 Task: Select transit view around selected location Guadalupe Mountains National Park, Texas, United States and check out the nearest train station
Action: Key pressed guadalupe<Key.space>mountains<Key.space>national<Key.space>oark<Key.left><Key.left><Key.left><Key.backspace>p<Key.enter>
Screenshot: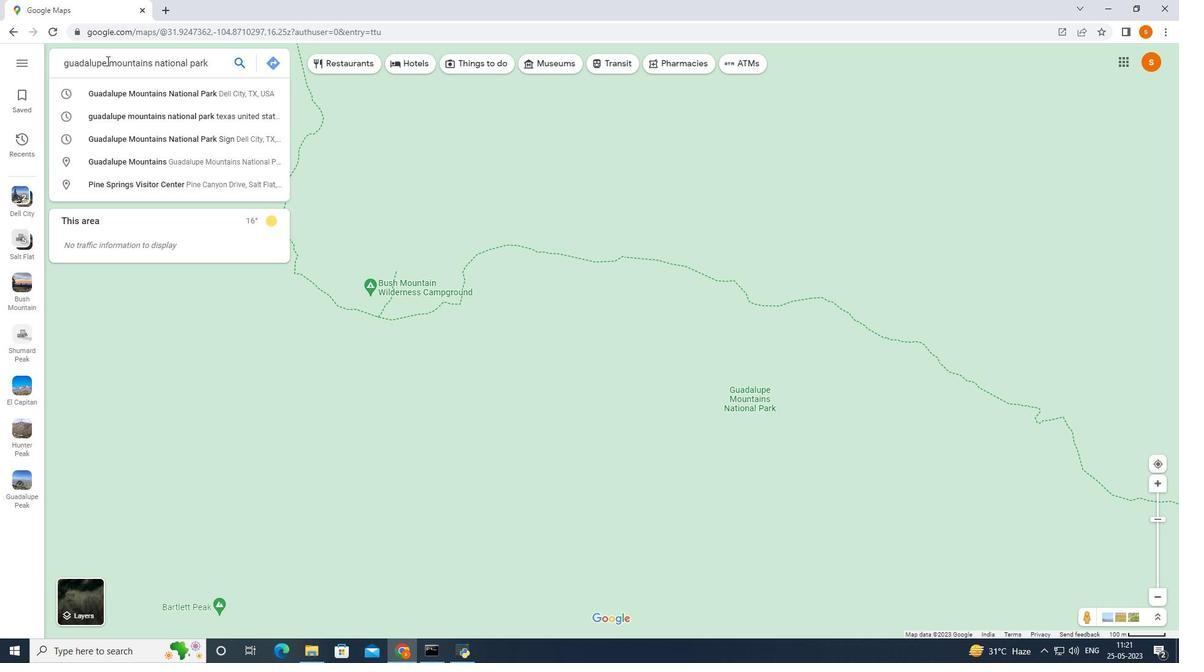 
Action: Mouse moved to (814, 336)
Screenshot: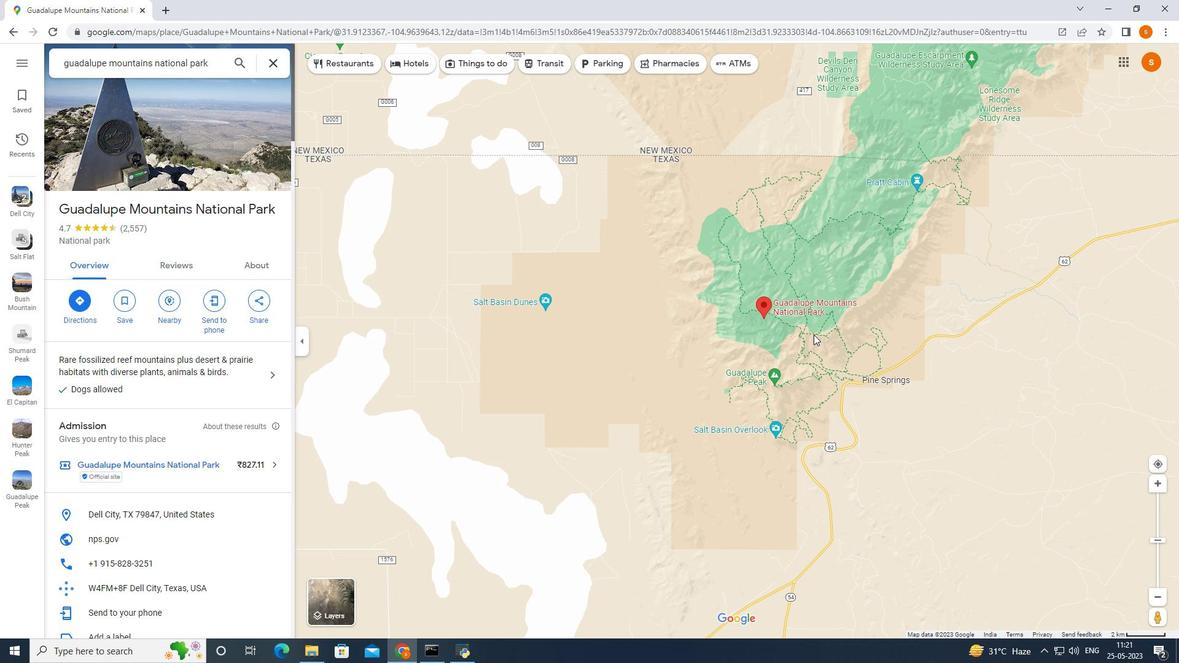 
Action: Mouse scrolled (814, 336) with delta (0, 0)
Screenshot: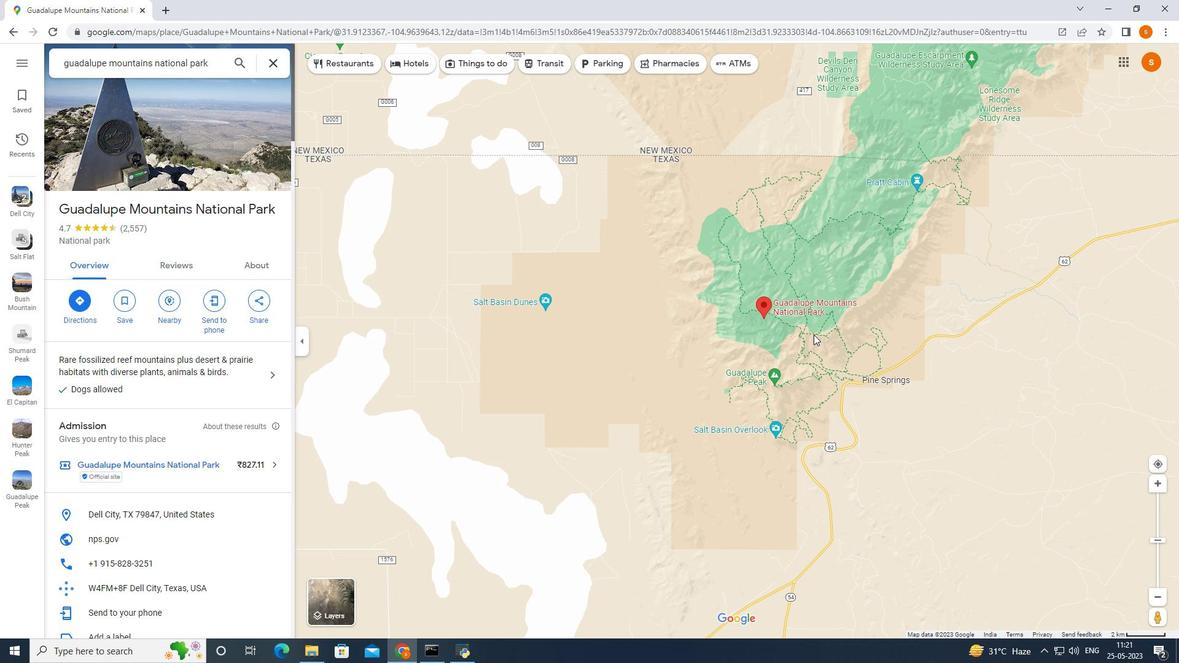 
Action: Mouse scrolled (814, 336) with delta (0, 0)
Screenshot: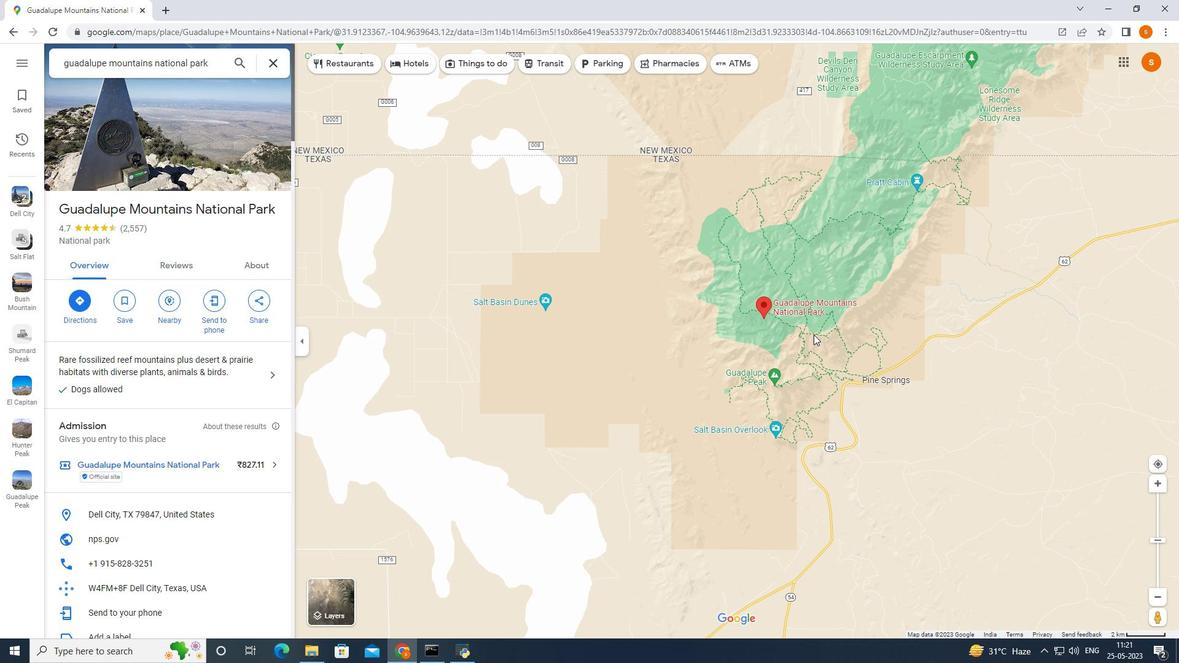 
Action: Mouse scrolled (814, 336) with delta (0, 0)
Screenshot: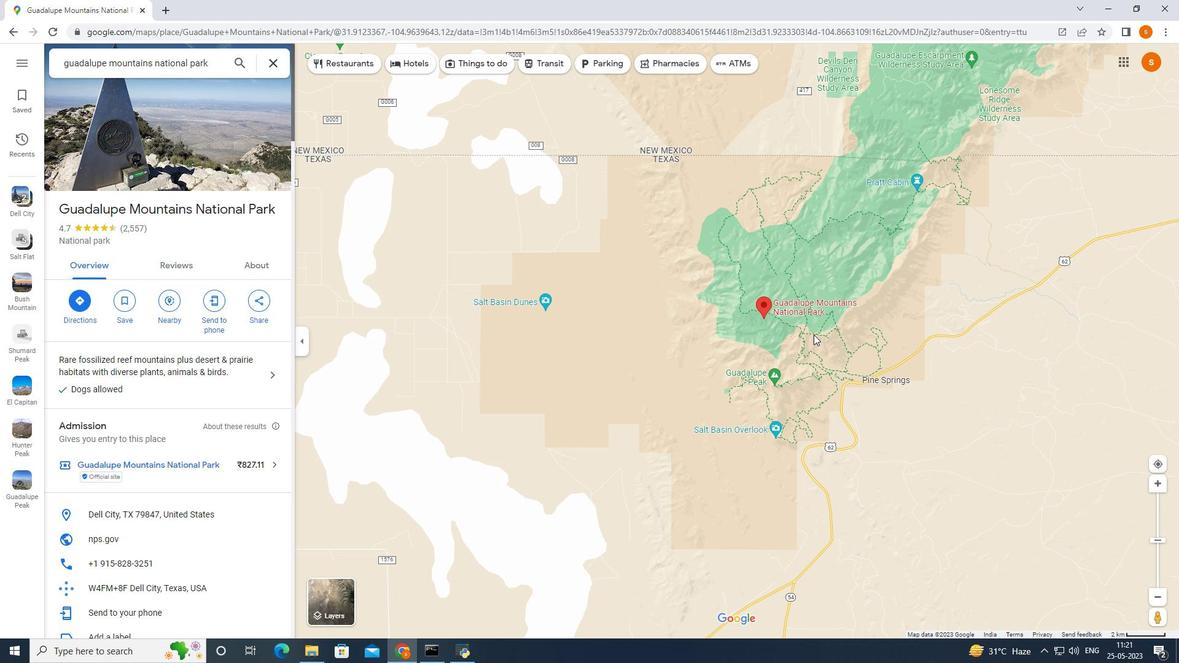 
Action: Mouse moved to (543, 68)
Screenshot: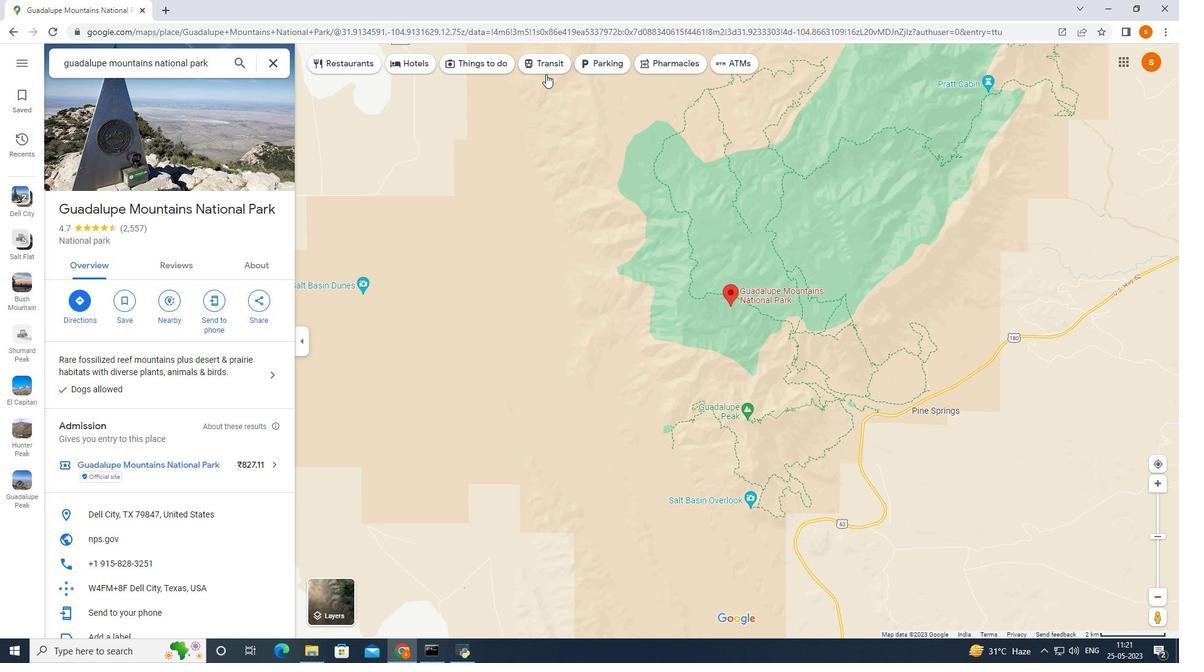 
Action: Mouse pressed left at (543, 68)
Screenshot: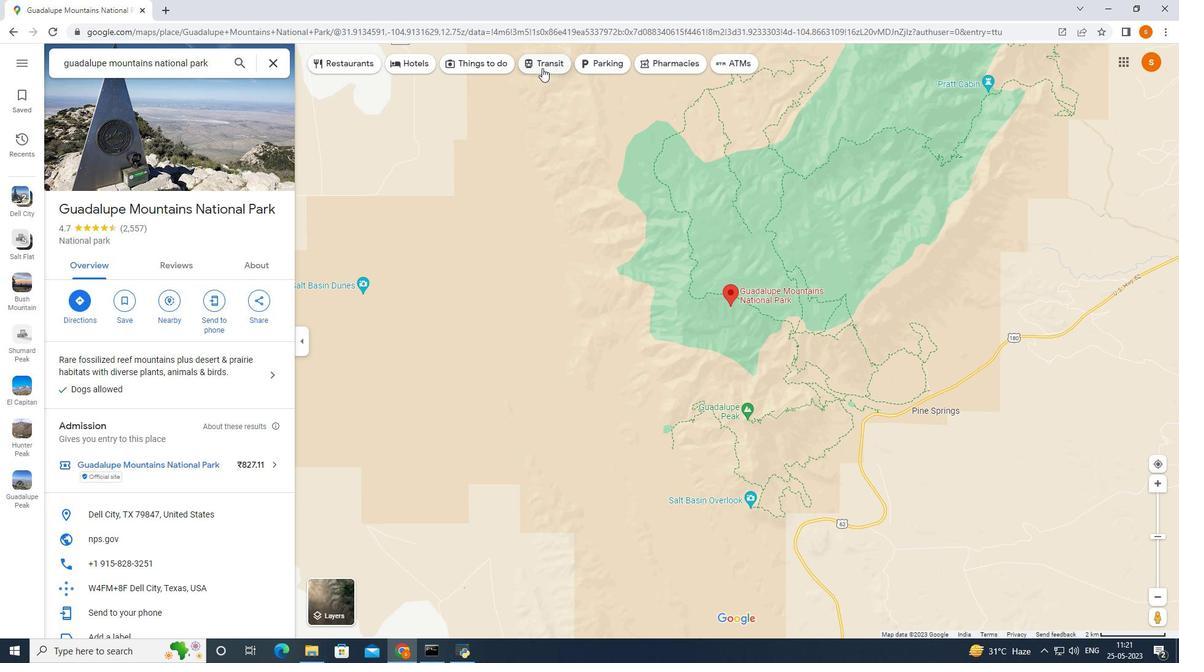 
Action: Mouse moved to (126, 315)
Screenshot: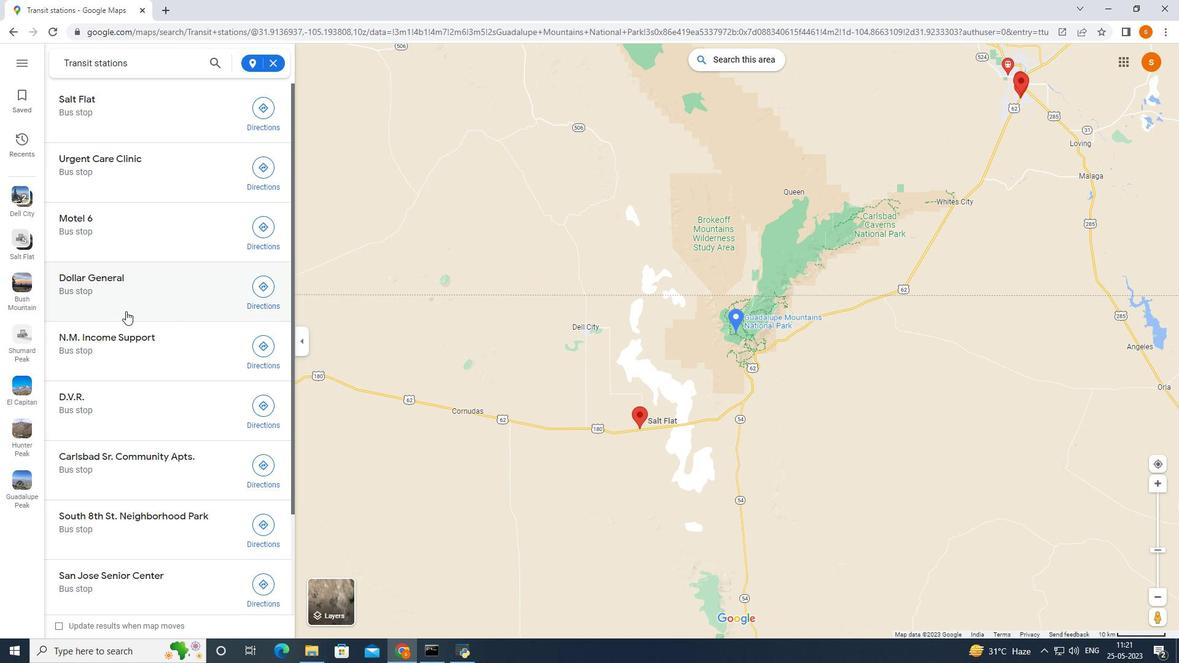 
Action: Mouse scrolled (126, 314) with delta (0, 0)
Screenshot: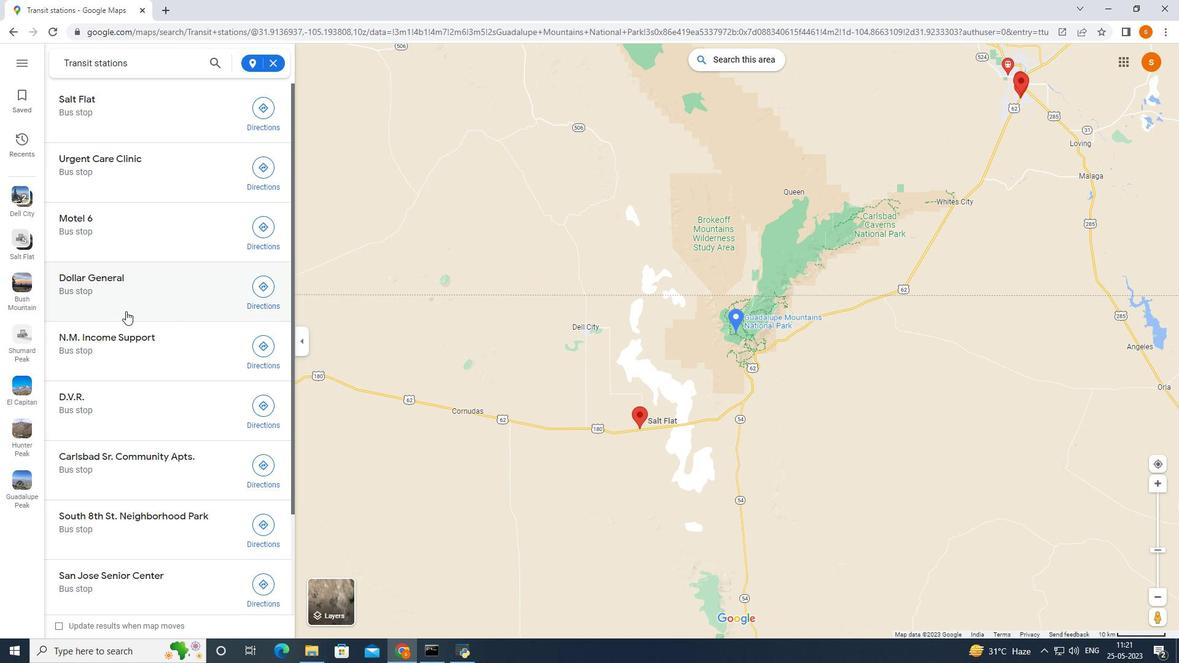 
Action: Mouse moved to (126, 335)
Screenshot: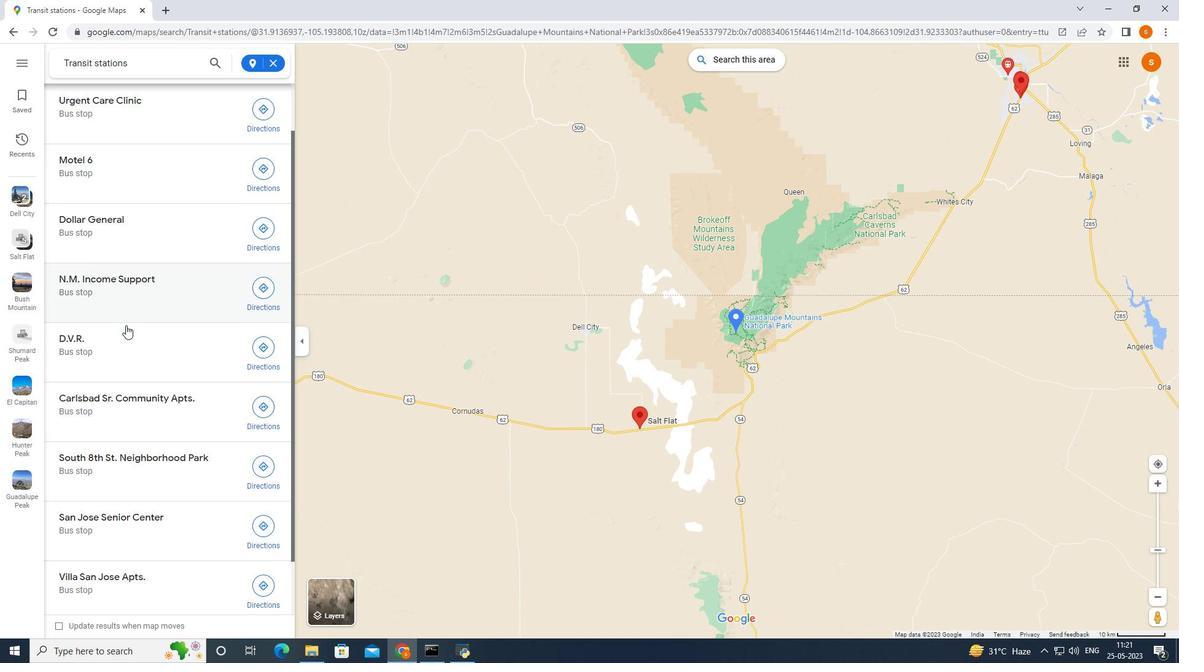 
Action: Mouse scrolled (126, 327) with delta (0, 0)
Screenshot: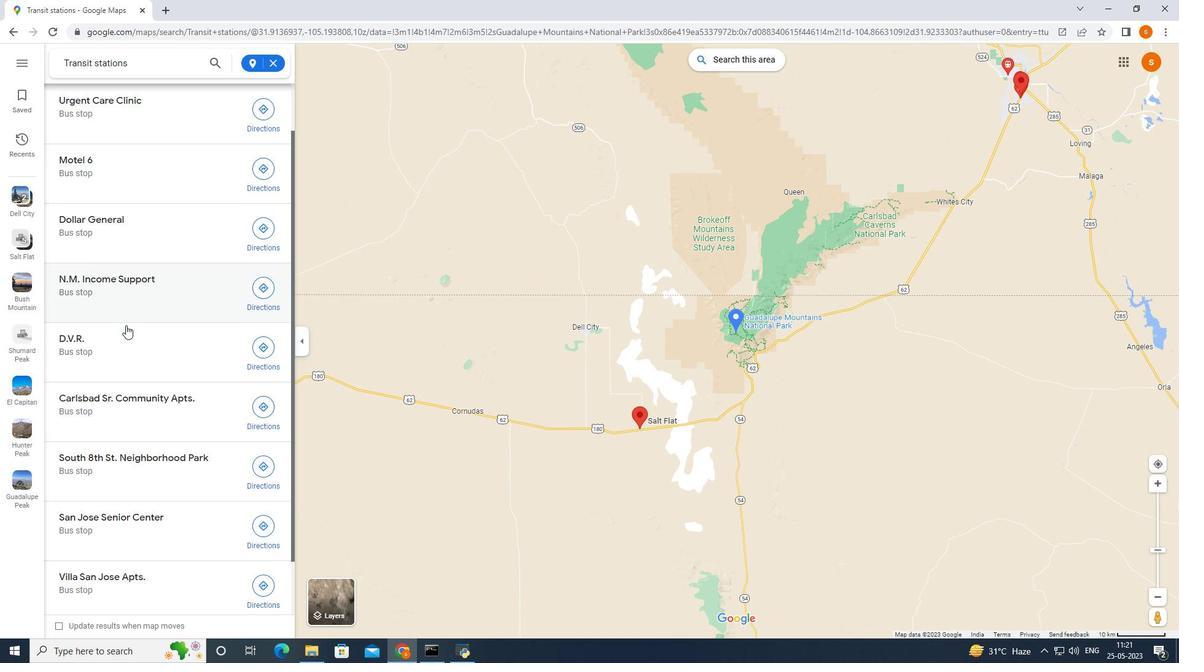 
Action: Mouse moved to (134, 377)
Screenshot: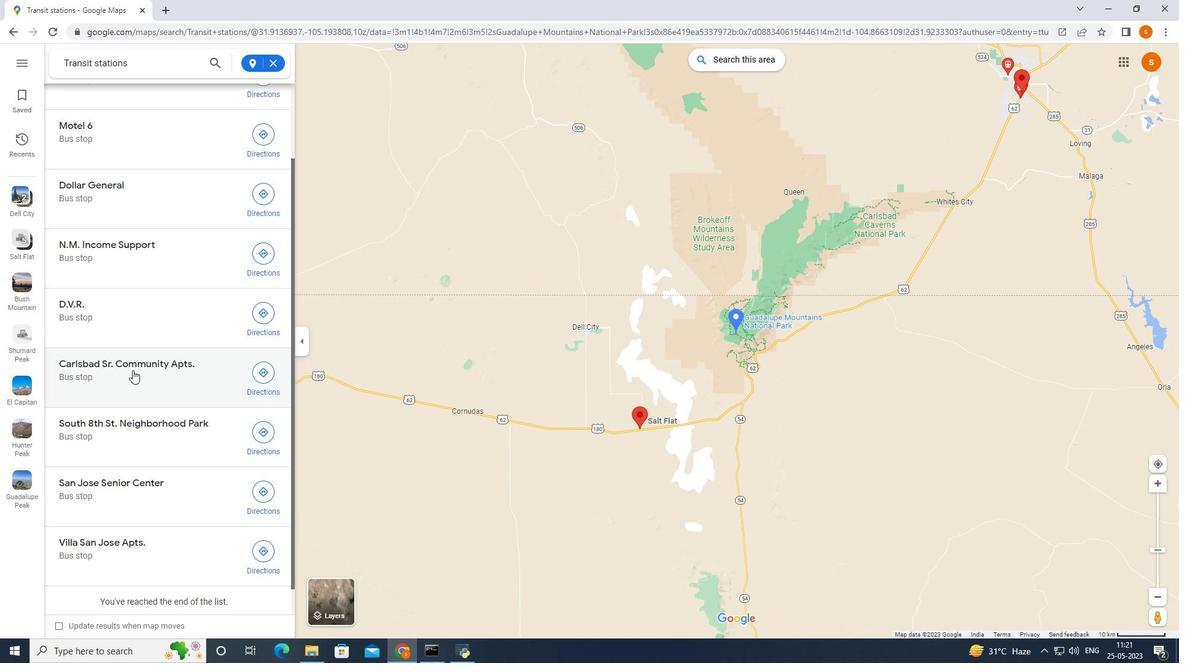 
Action: Mouse scrolled (134, 376) with delta (0, 0)
Screenshot: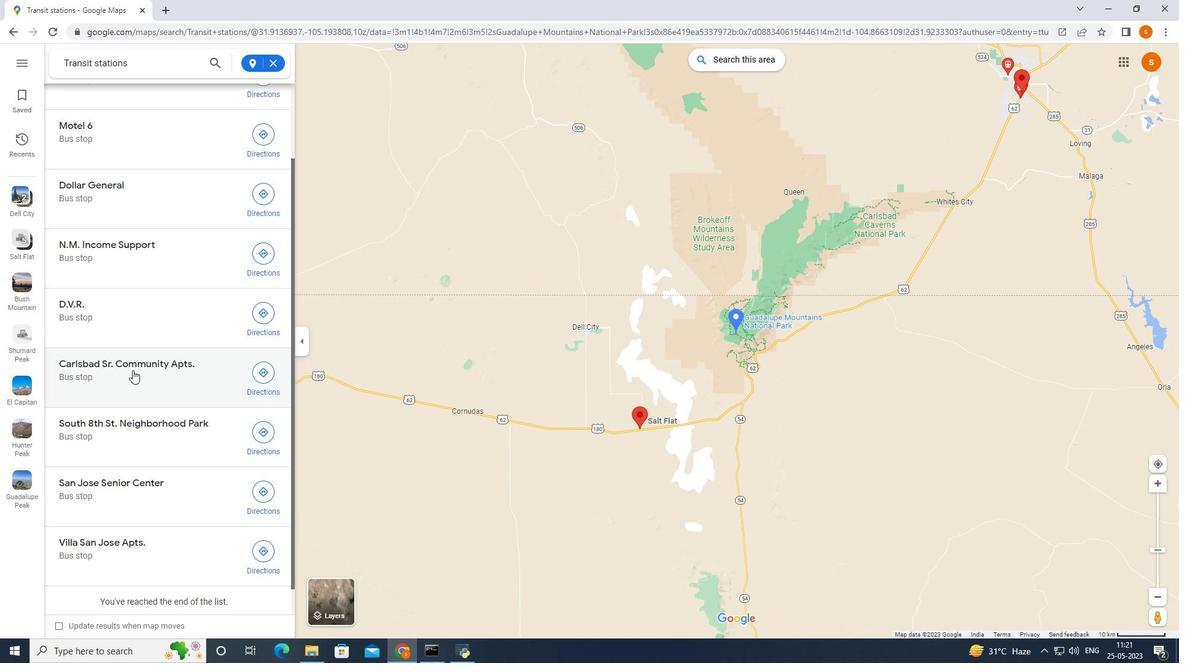 
Action: Mouse moved to (134, 384)
Screenshot: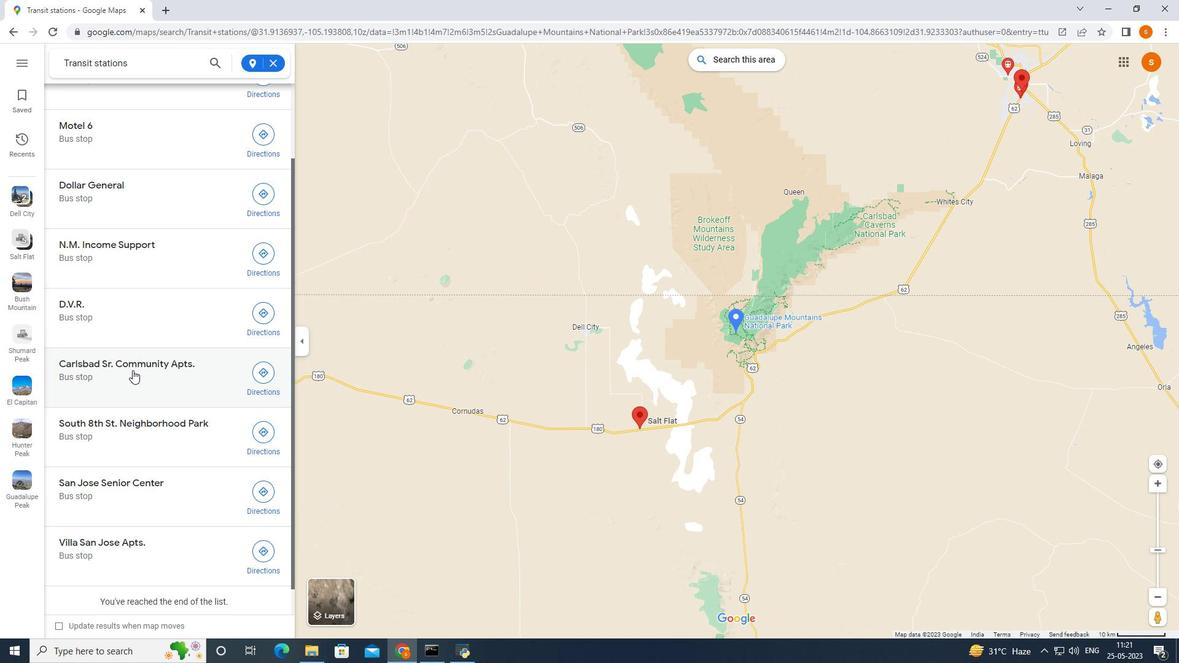 
Action: Mouse scrolled (134, 384) with delta (0, 0)
Screenshot: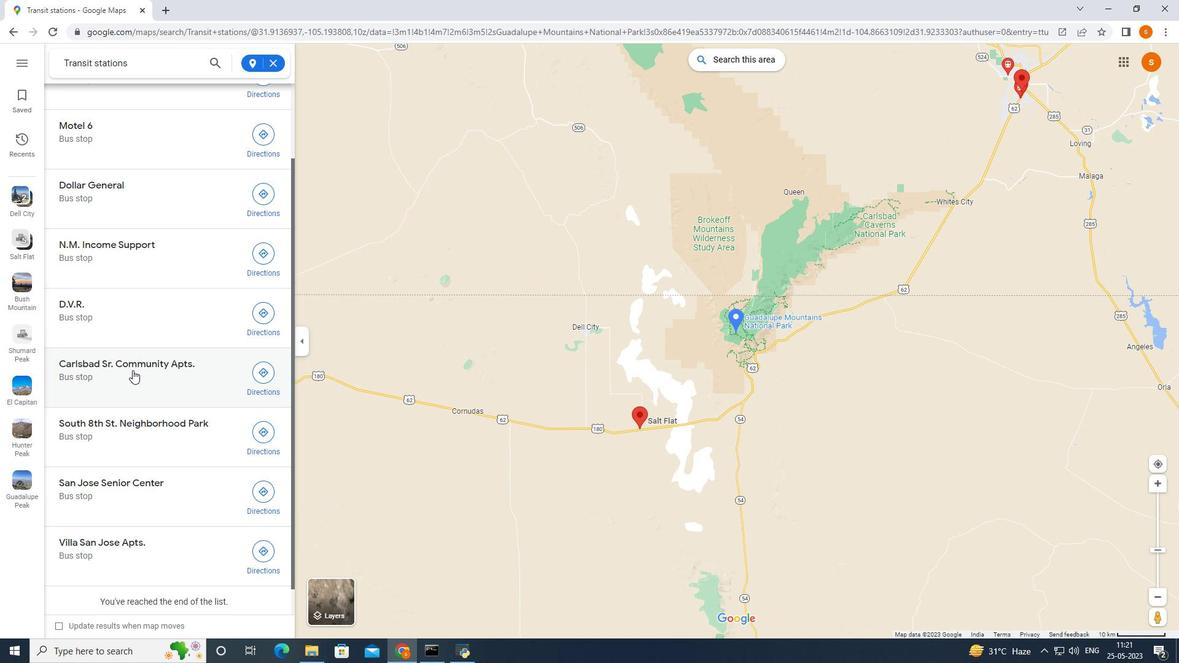 
Action: Mouse moved to (133, 414)
Screenshot: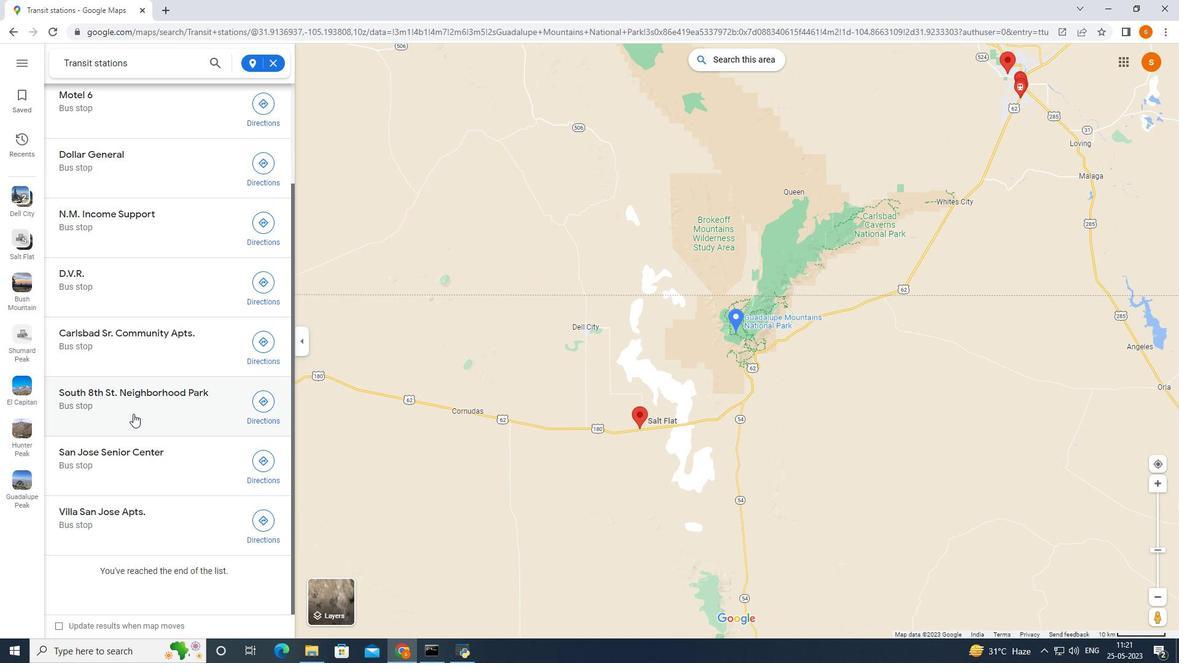 
Action: Mouse scrolled (133, 415) with delta (0, 0)
Screenshot: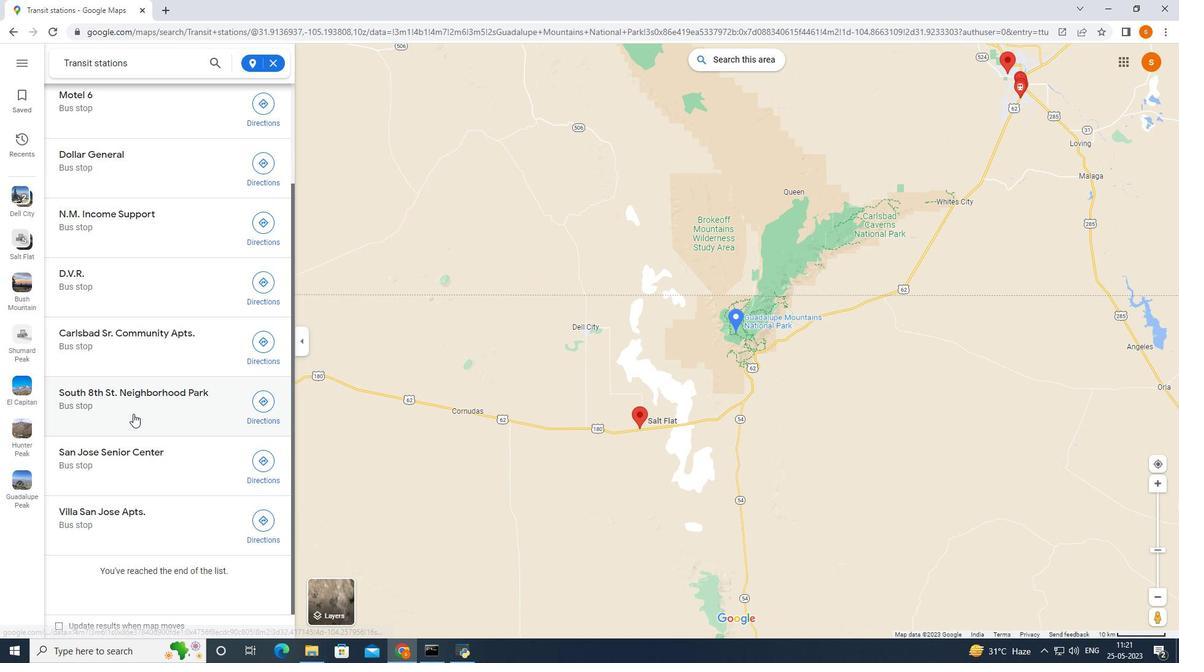 
Action: Mouse moved to (136, 411)
Screenshot: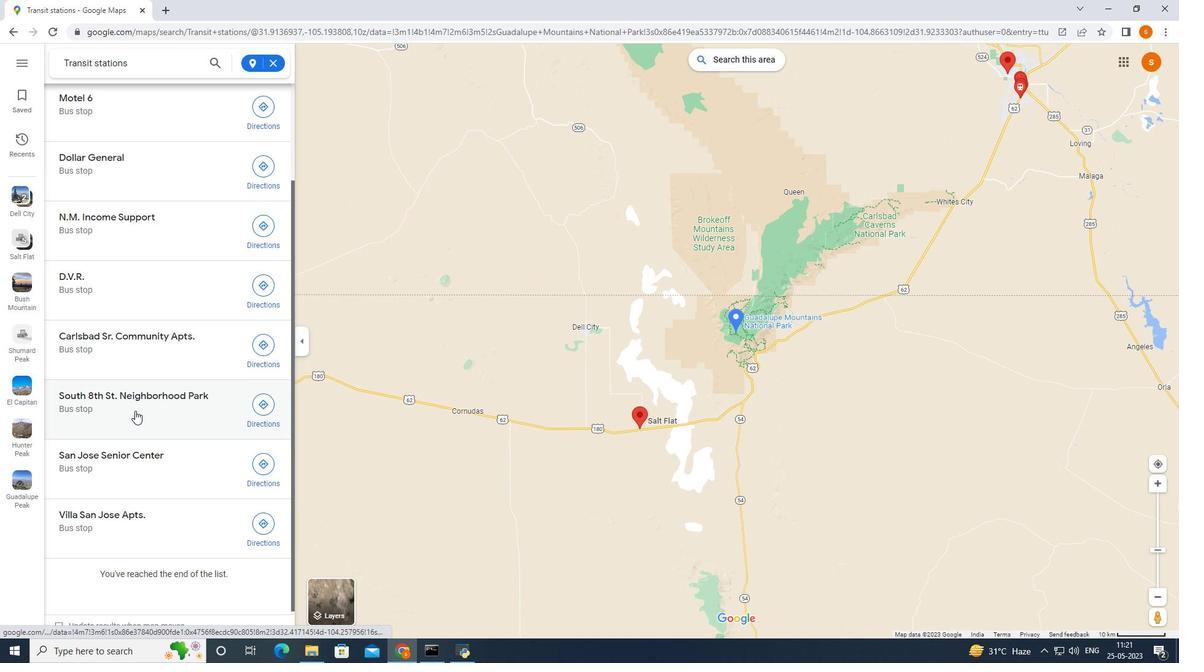 
Action: Mouse scrolled (136, 412) with delta (0, 0)
Screenshot: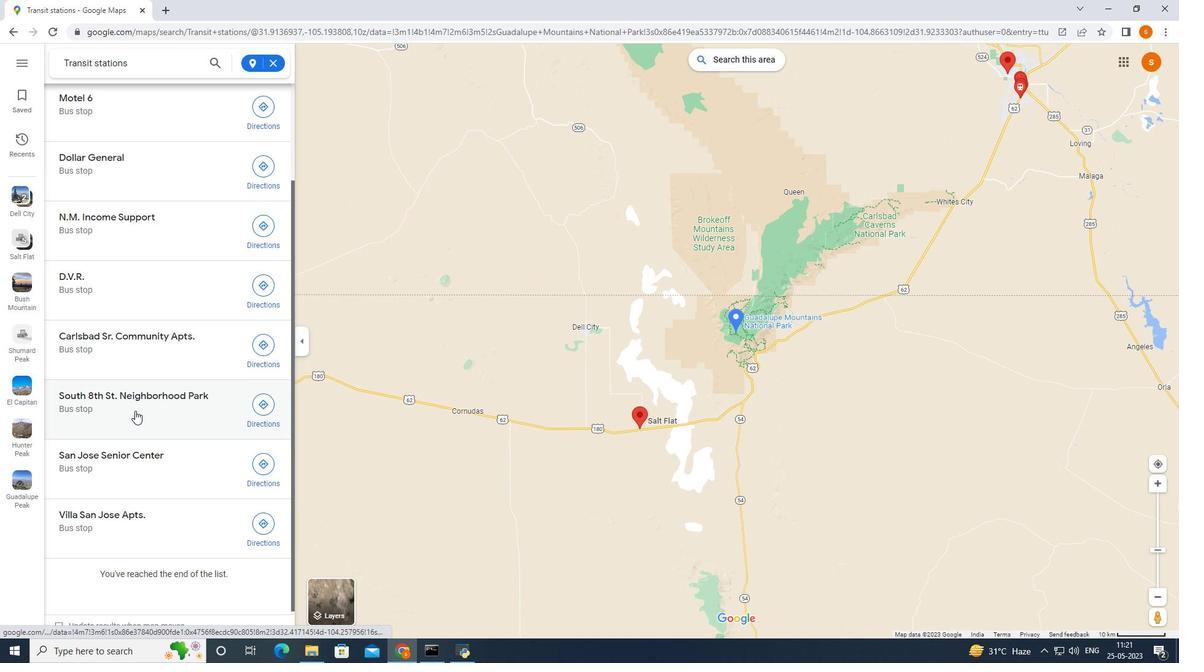 
Action: Mouse moved to (136, 411)
Screenshot: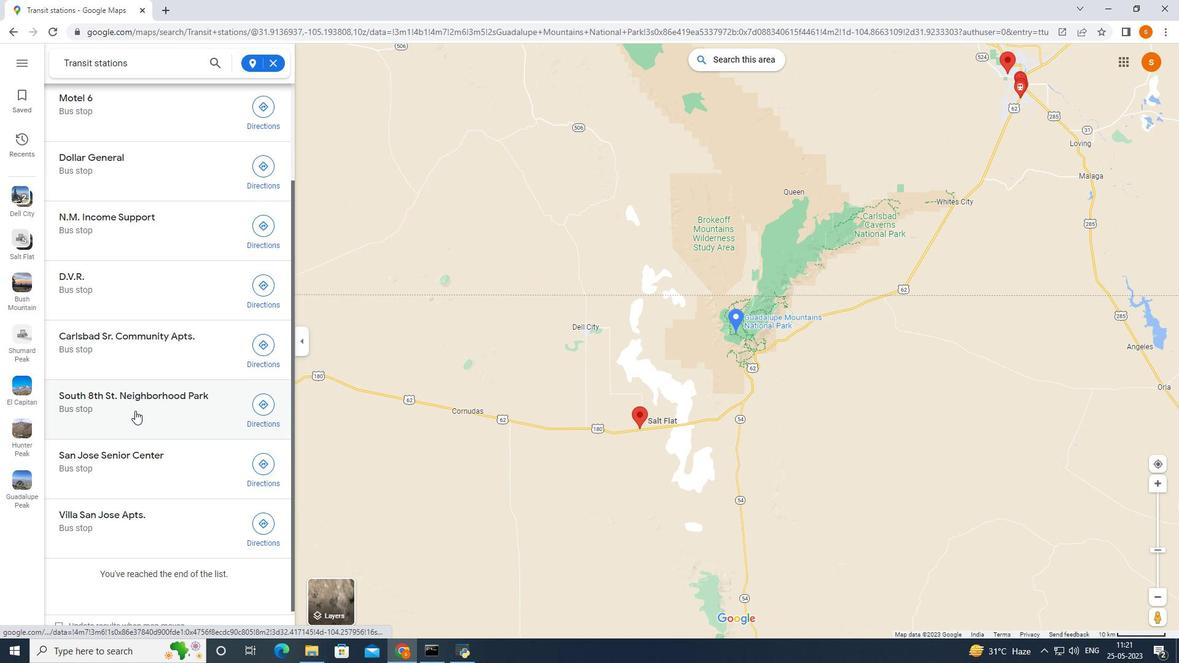 
Action: Mouse scrolled (136, 411) with delta (0, 0)
Screenshot: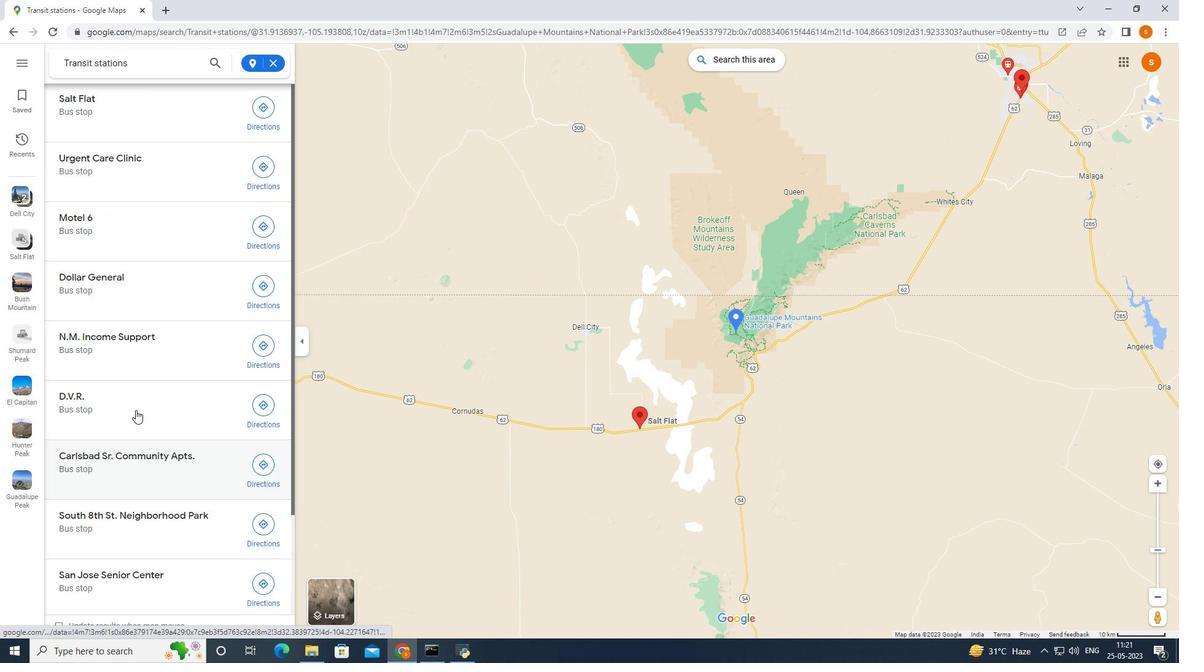 
Action: Mouse moved to (650, 429)
Screenshot: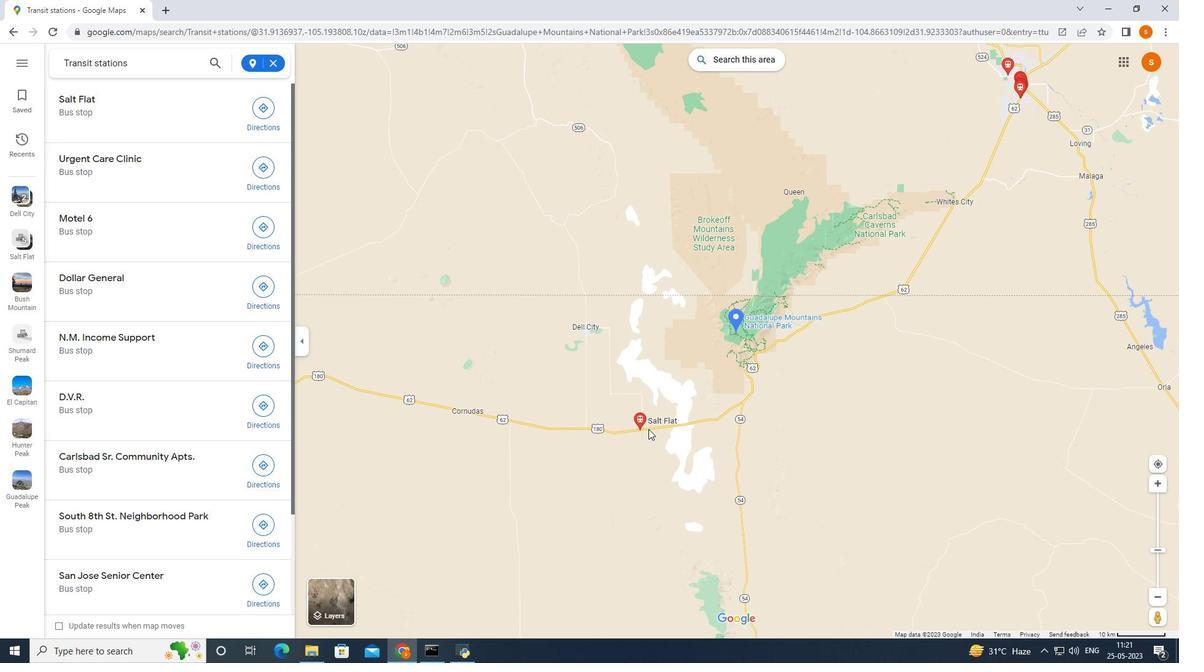 
Action: Mouse scrolled (650, 430) with delta (0, 0)
Screenshot: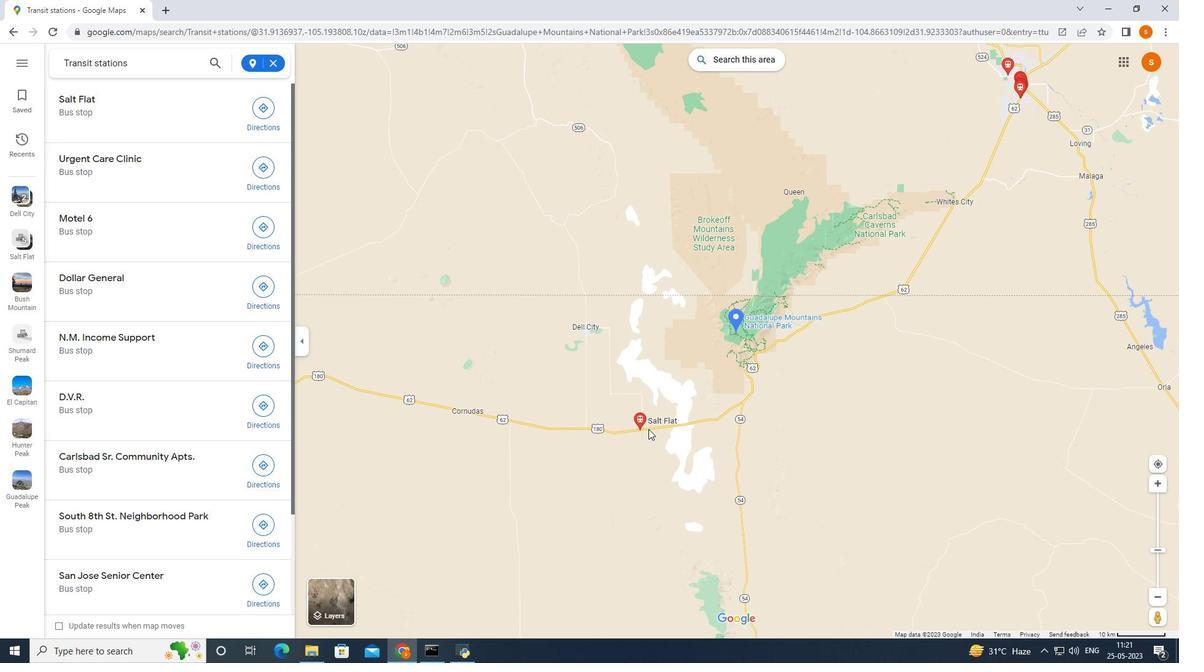 
Action: Mouse moved to (650, 428)
Screenshot: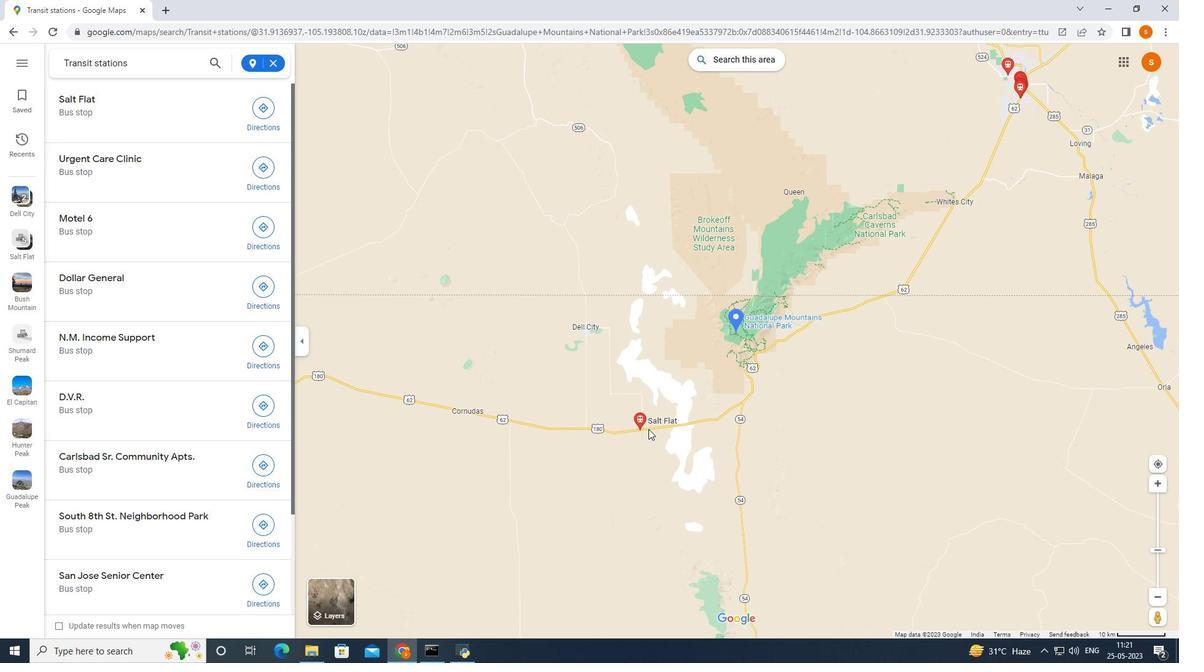 
Action: Mouse scrolled (650, 429) with delta (0, 0)
Screenshot: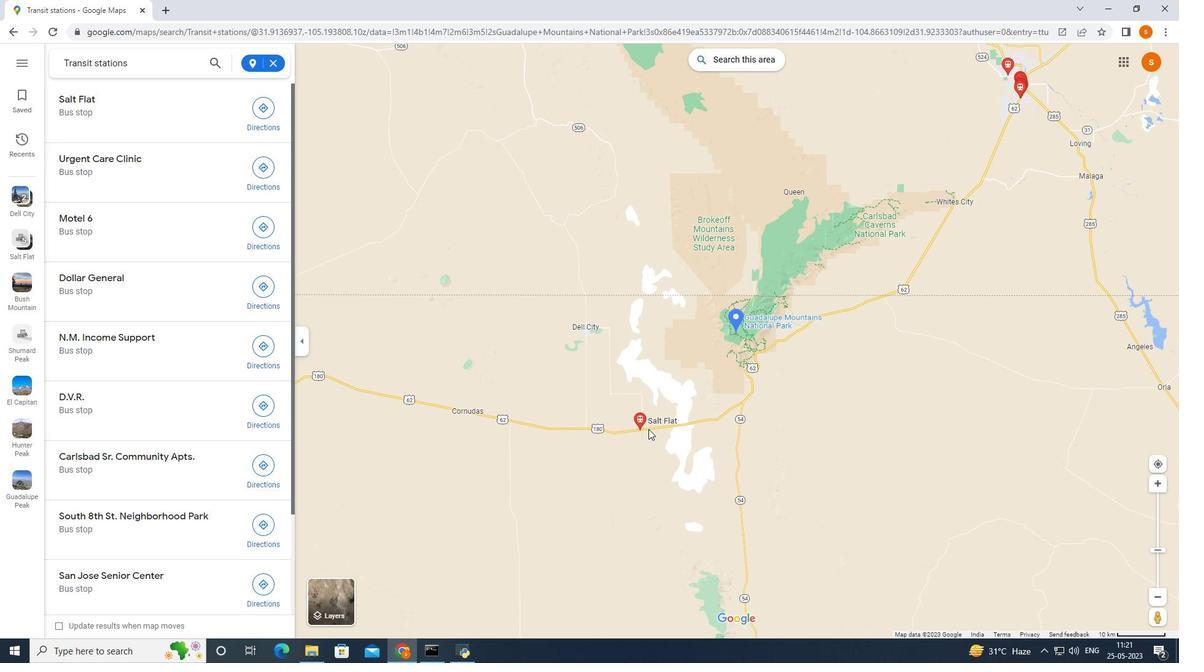 
Action: Mouse scrolled (650, 429) with delta (0, 0)
Screenshot: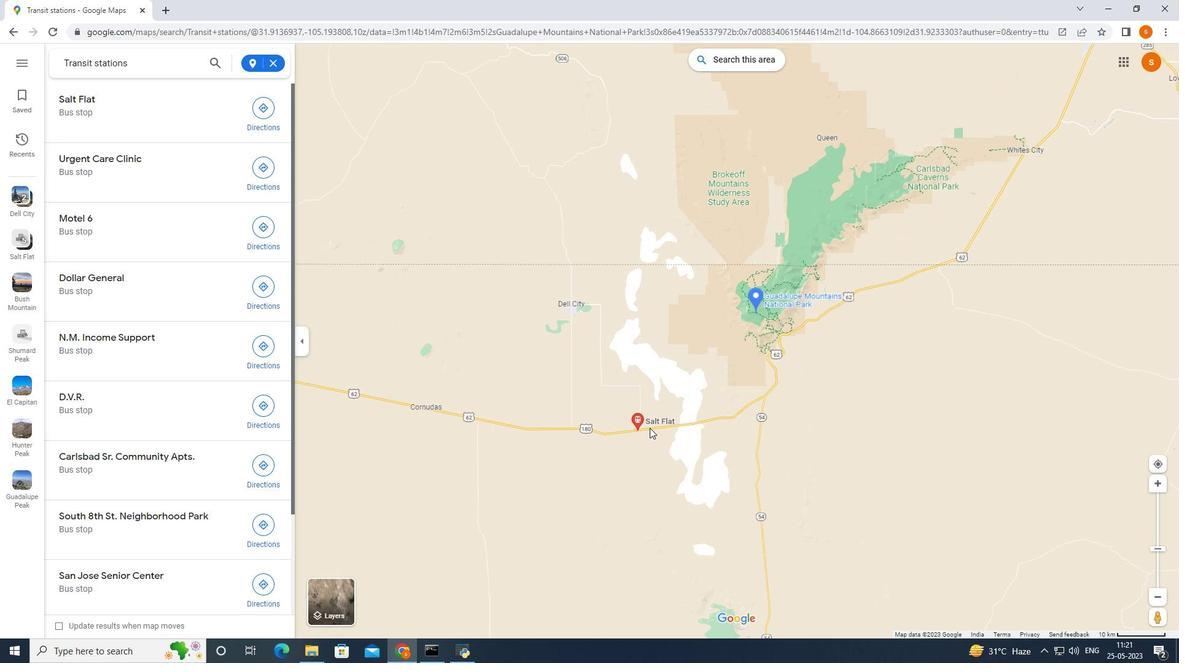 
Action: Mouse scrolled (650, 429) with delta (0, 0)
Screenshot: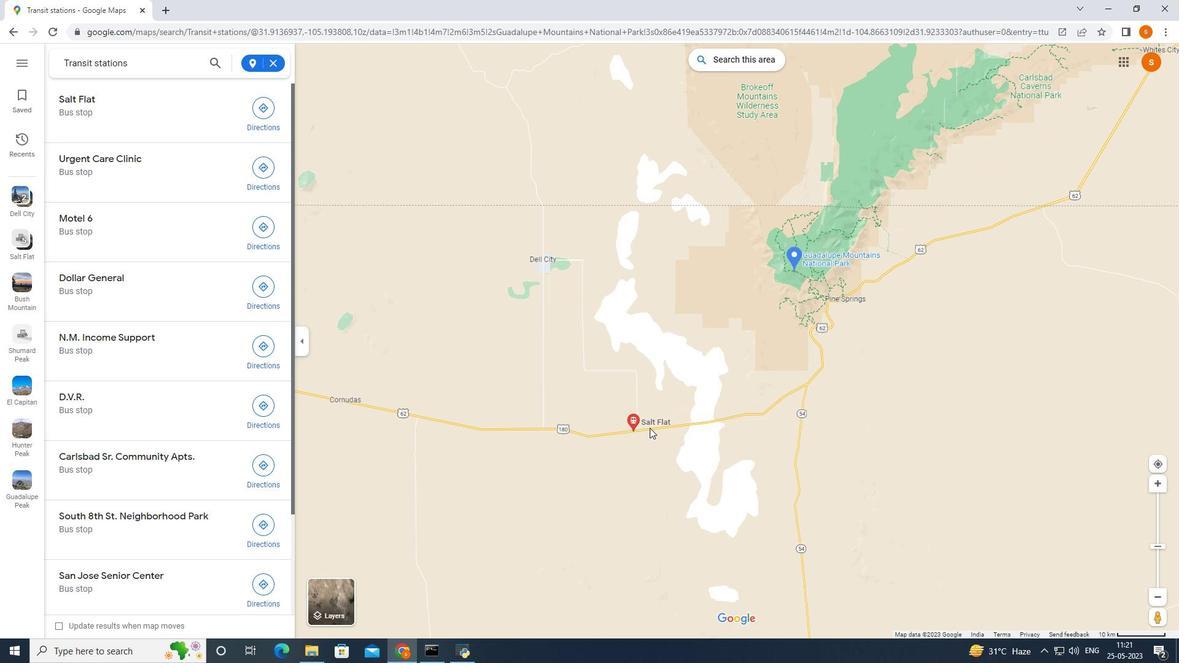 
Action: Mouse moved to (650, 428)
Screenshot: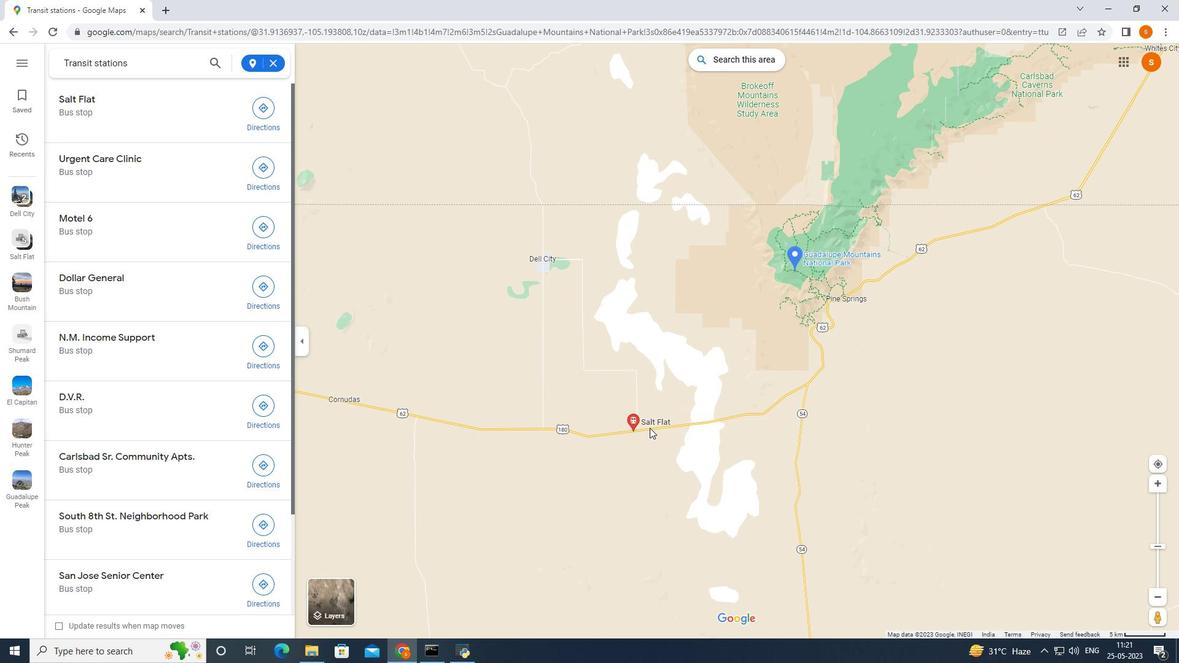 
Action: Mouse scrolled (650, 428) with delta (0, 0)
Screenshot: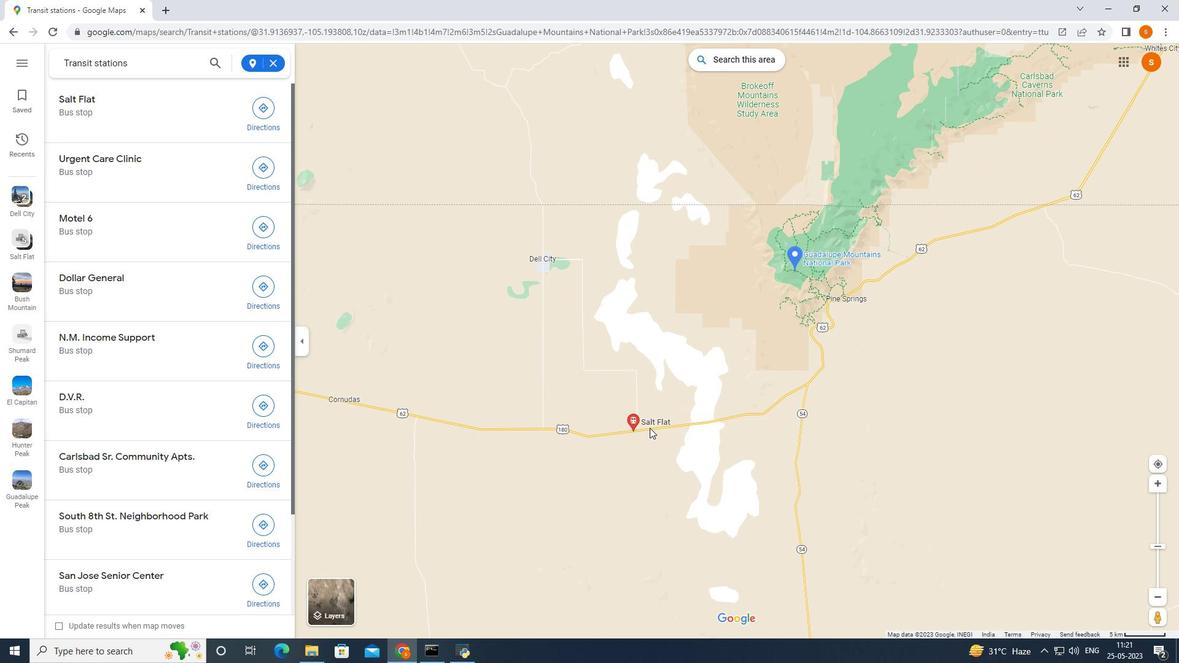 
Action: Mouse moved to (821, 289)
Screenshot: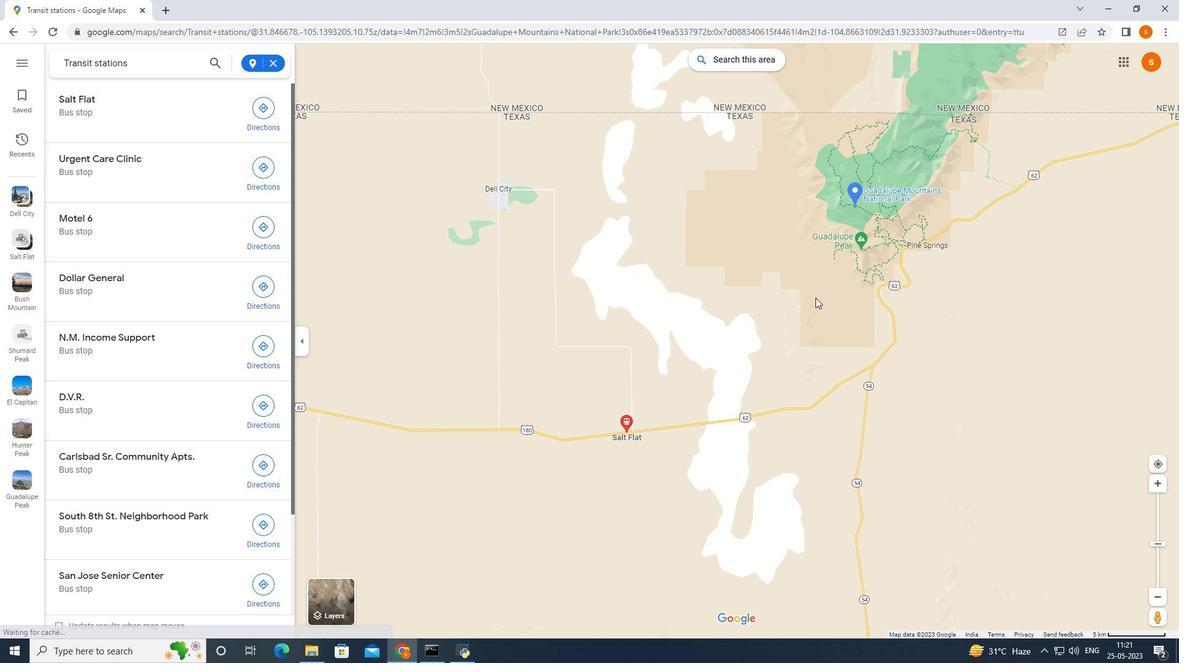 
Action: Mouse pressed left at (821, 289)
Screenshot: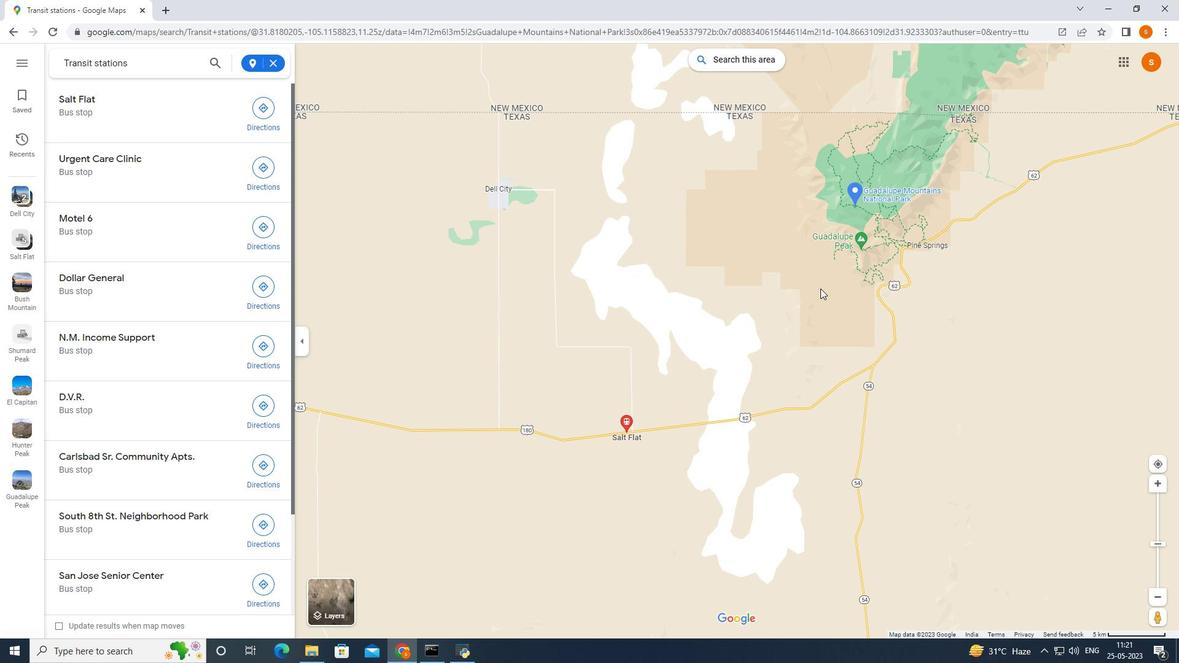 
Action: Mouse moved to (757, 303)
Screenshot: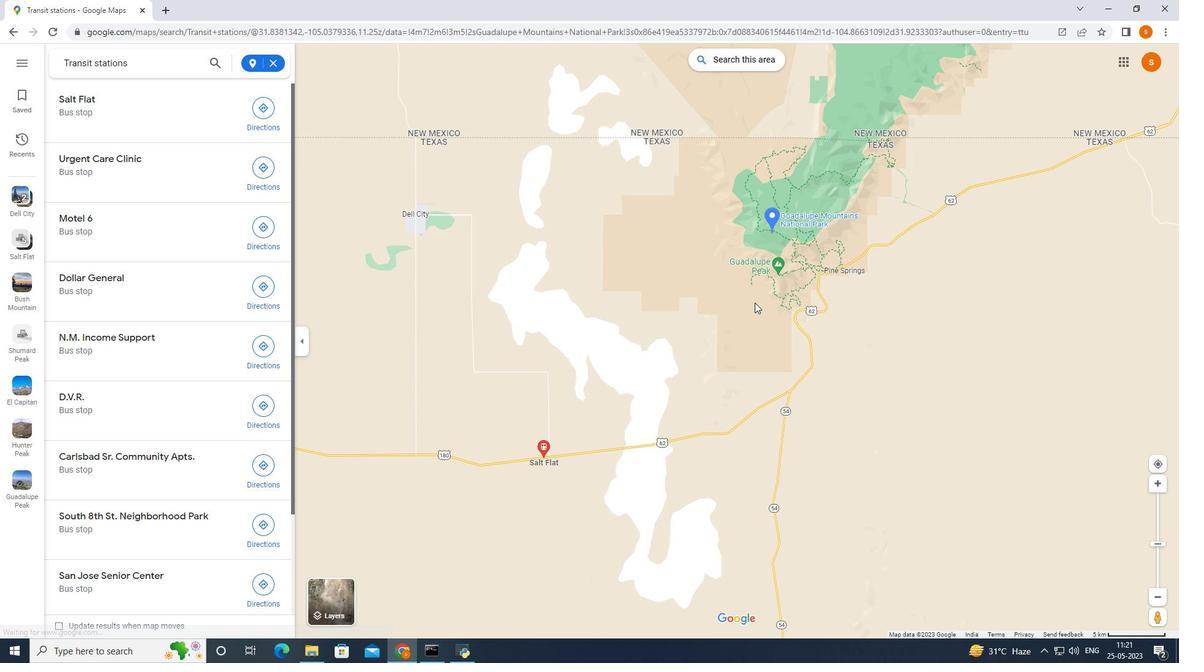 
Action: Mouse scrolled (757, 304) with delta (0, 0)
Screenshot: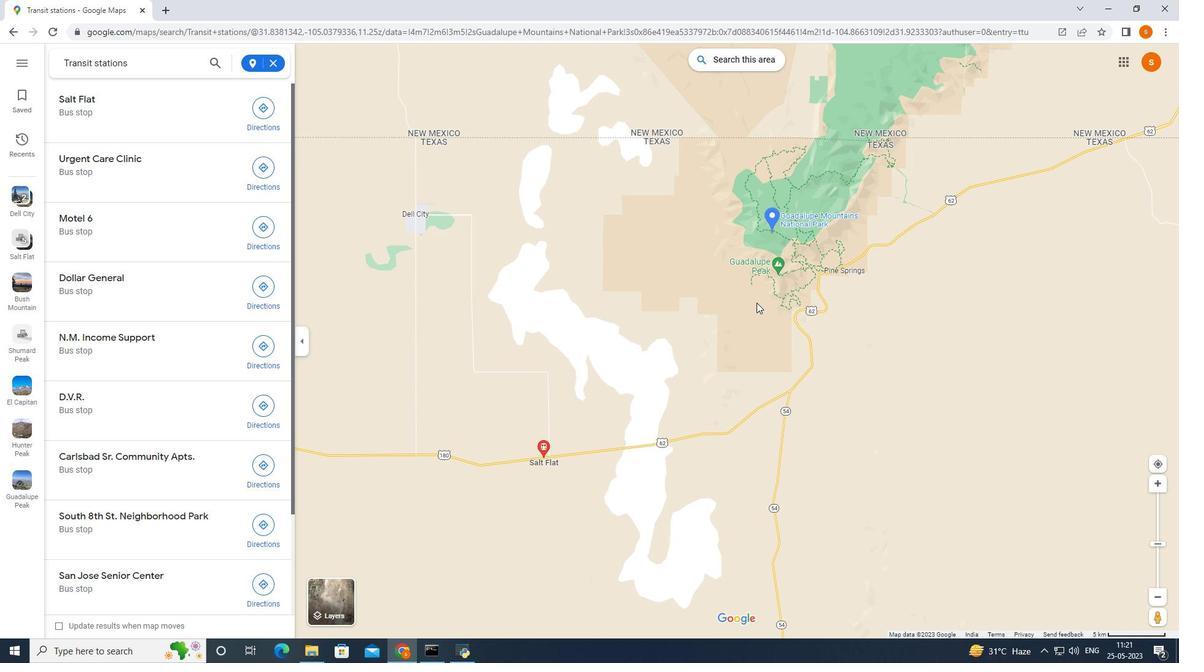 
Action: Mouse scrolled (757, 304) with delta (0, 0)
Screenshot: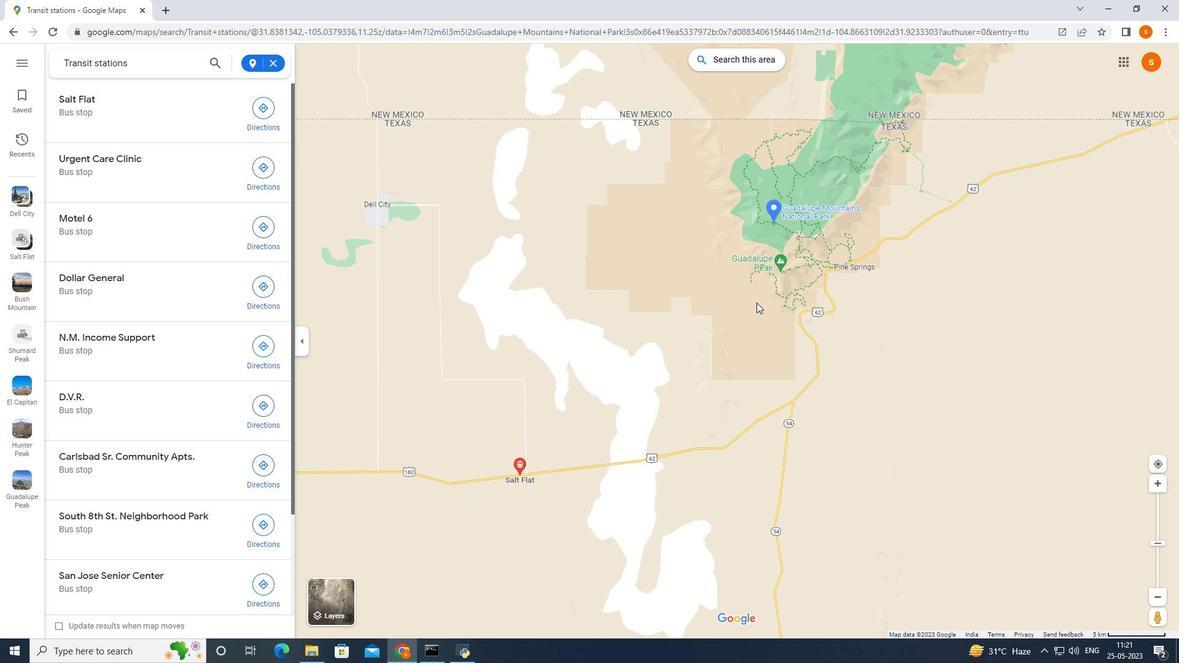 
Action: Mouse scrolled (757, 304) with delta (0, 0)
Screenshot: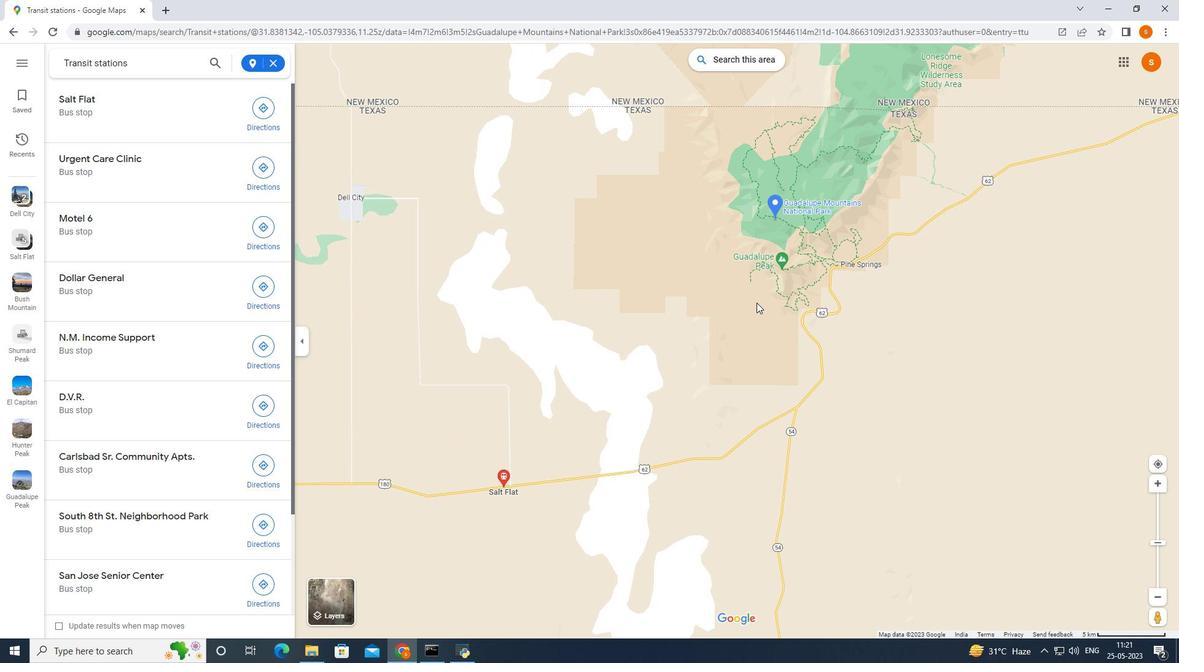 
Action: Mouse moved to (701, 396)
Screenshot: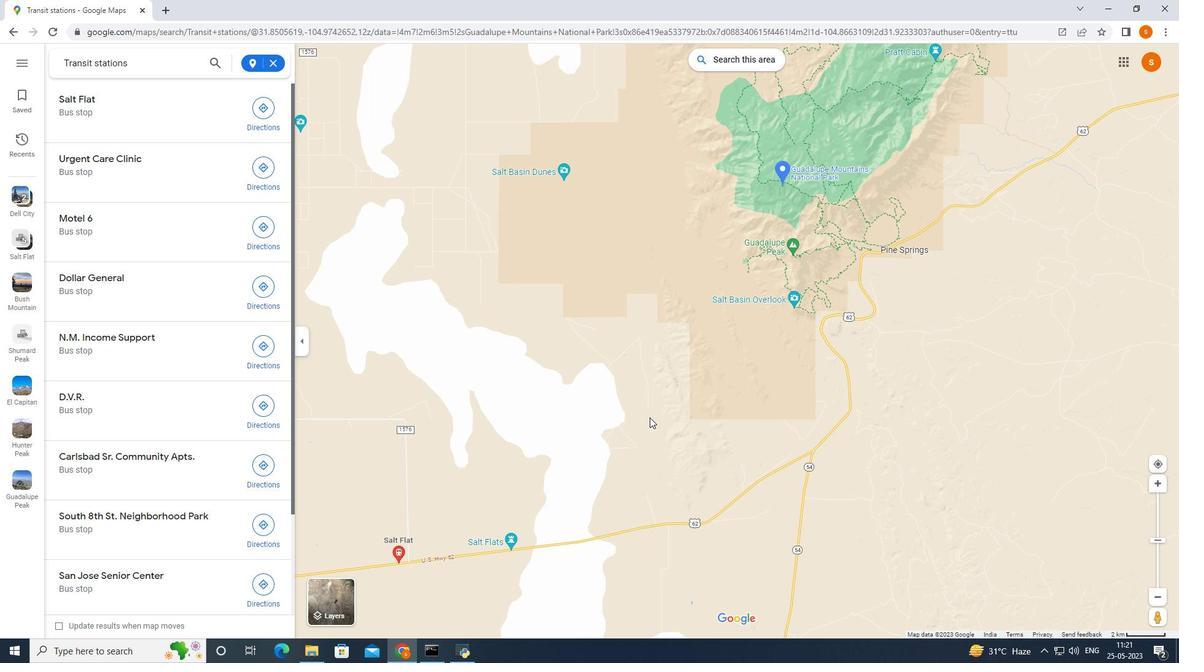 
Action: Mouse pressed left at (701, 396)
Screenshot: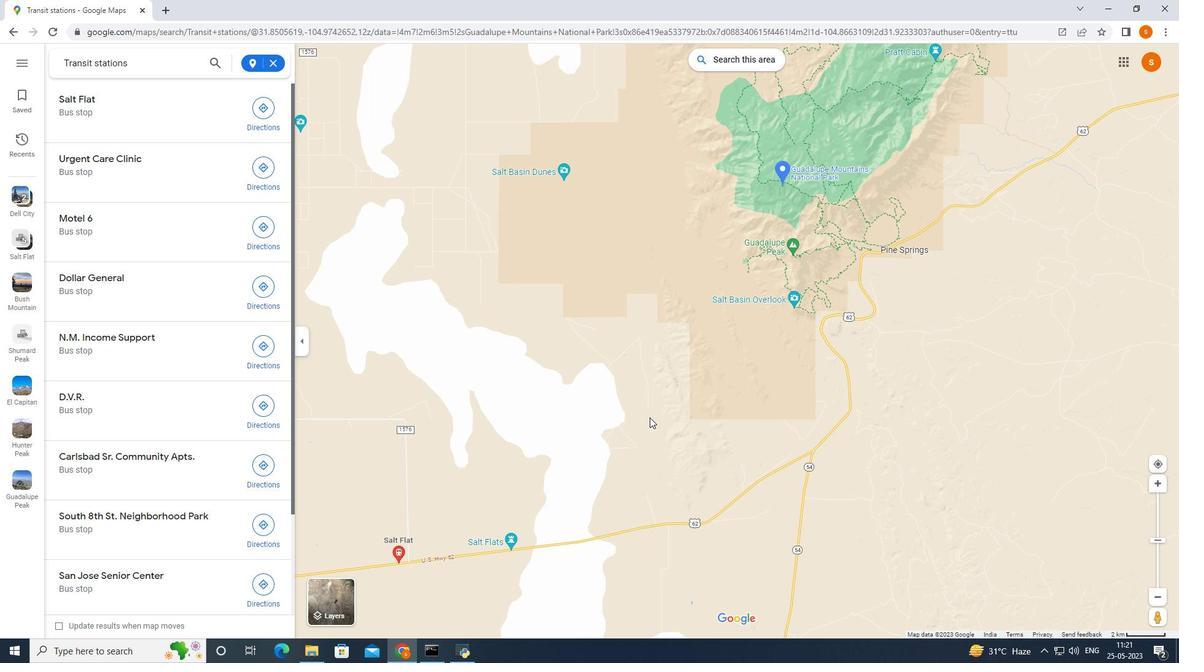 
Action: Mouse moved to (122, 489)
Screenshot: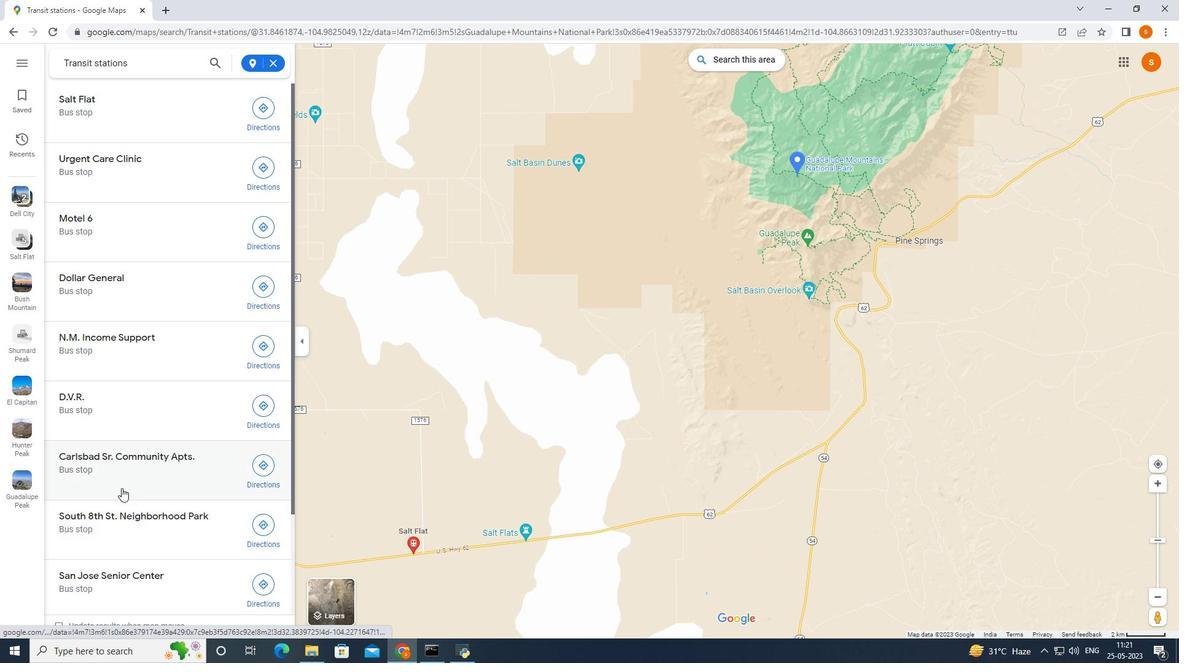 
Action: Mouse scrolled (122, 488) with delta (0, 0)
Screenshot: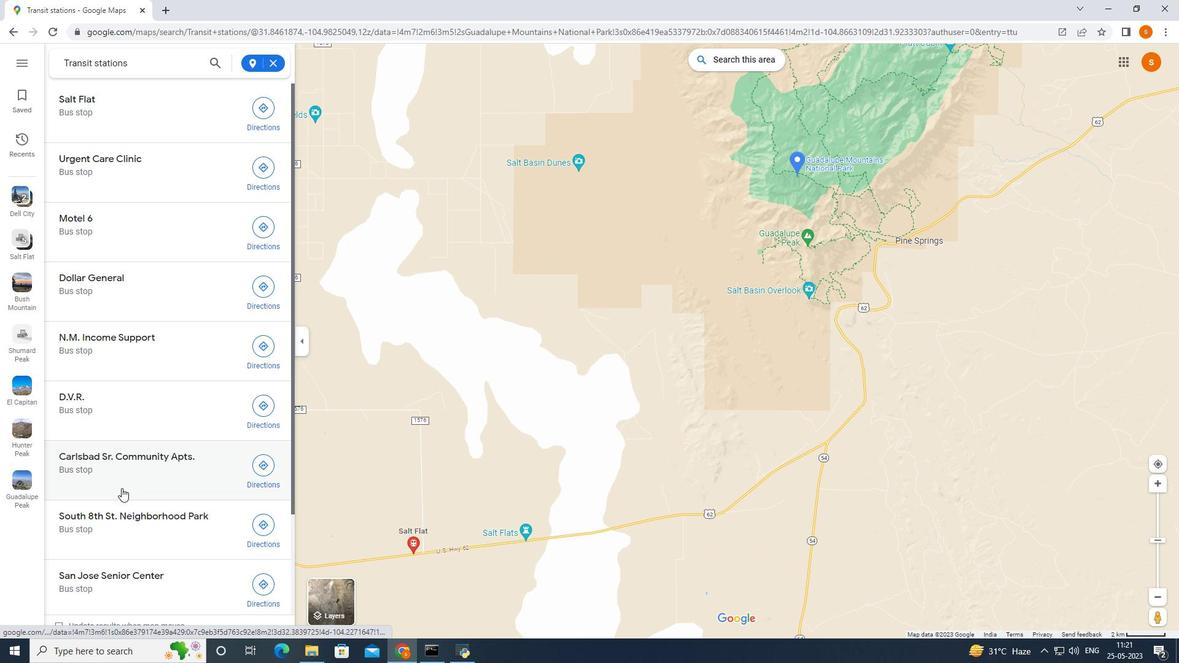 
Action: Mouse scrolled (122, 488) with delta (0, 0)
Screenshot: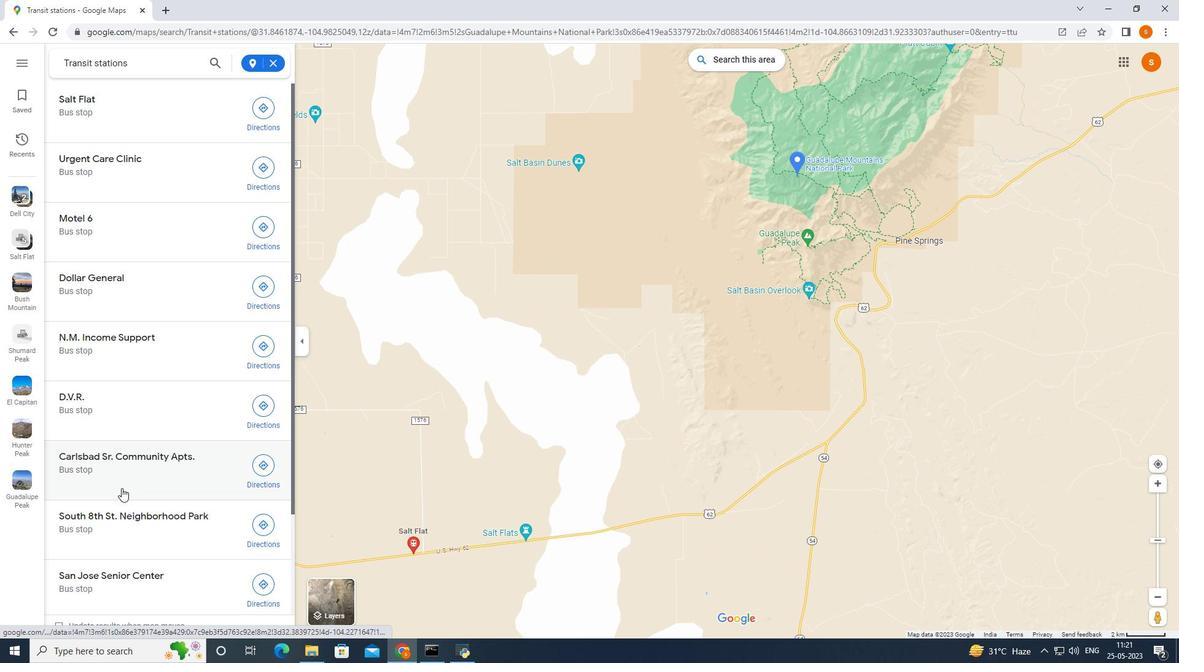 
Action: Mouse scrolled (122, 488) with delta (0, 0)
Screenshot: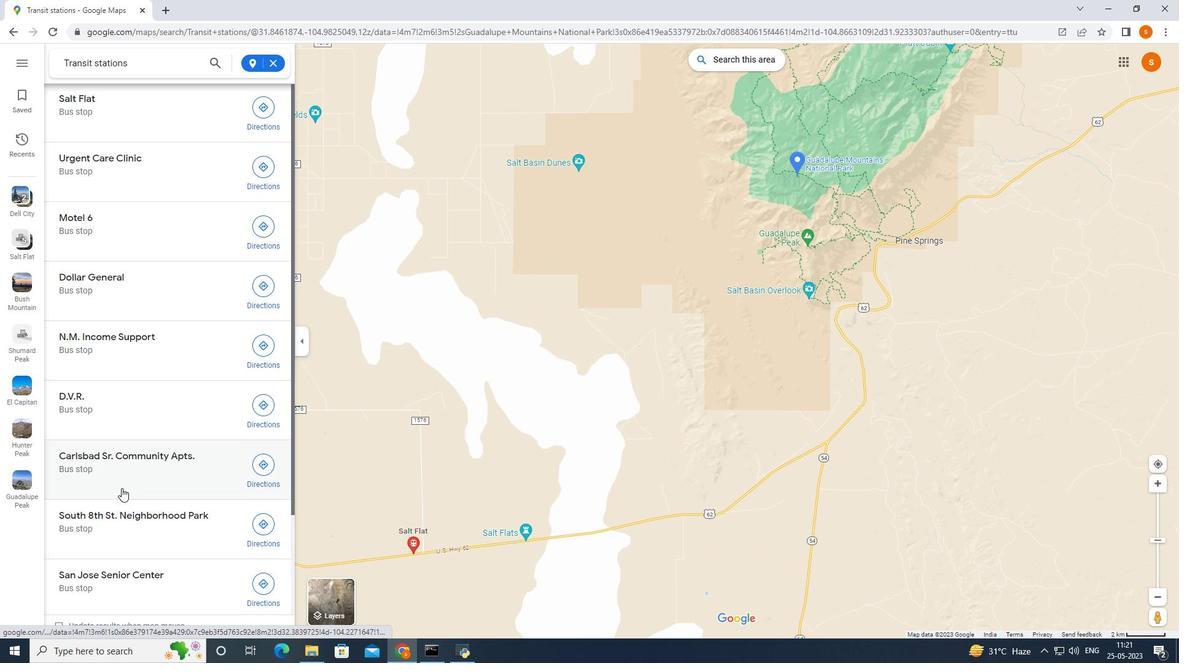 
Action: Mouse moved to (122, 489)
Screenshot: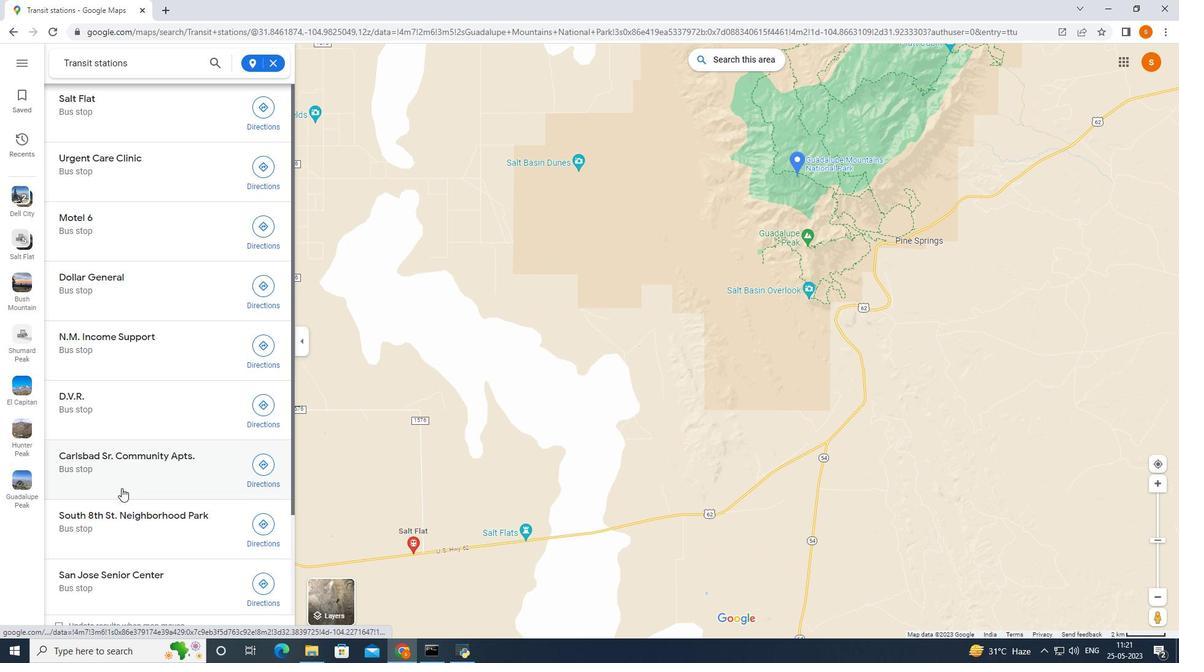 
Action: Mouse scrolled (122, 488) with delta (0, 0)
Screenshot: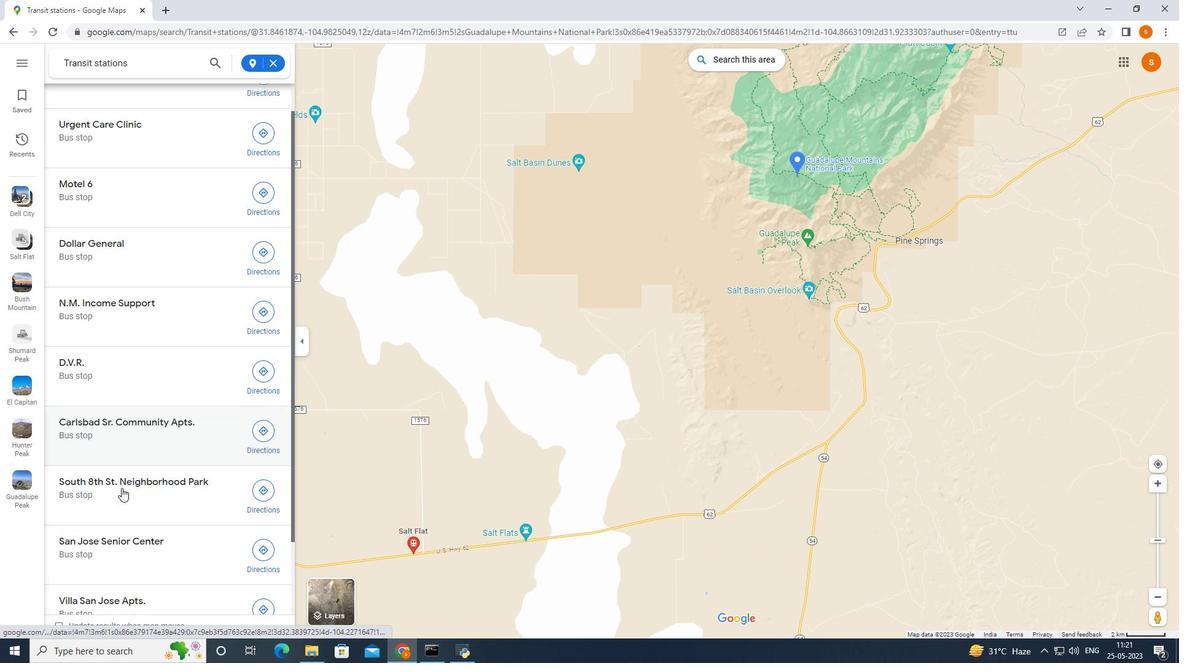 
Action: Mouse moved to (155, 356)
Screenshot: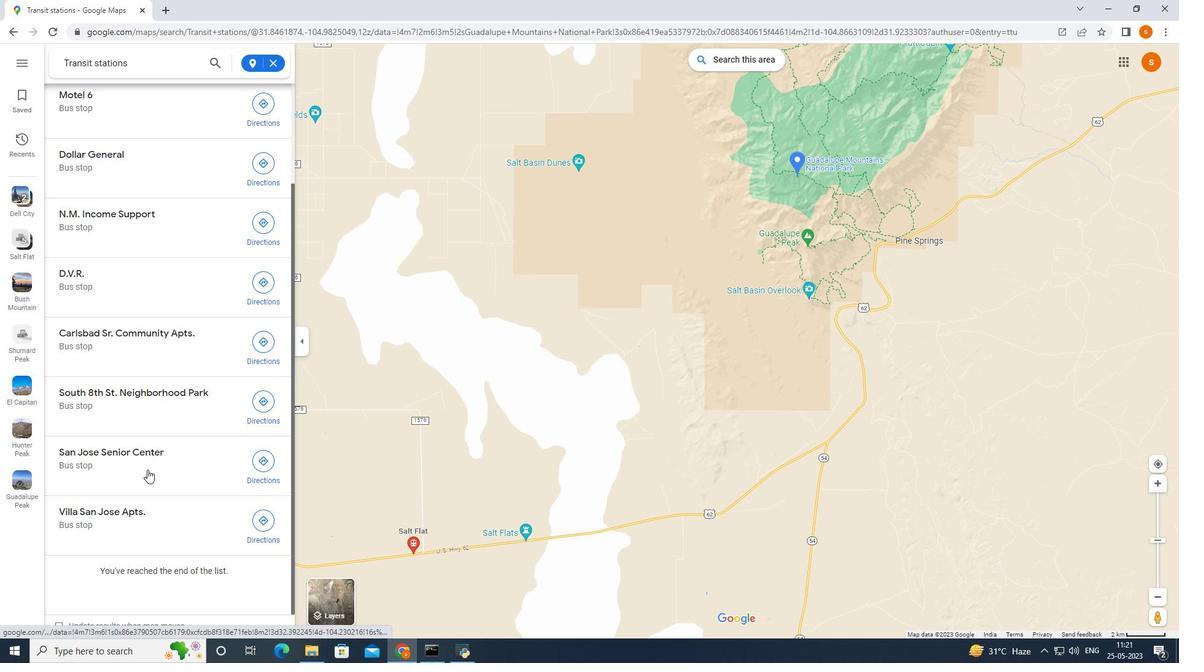 
Action: Mouse scrolled (154, 365) with delta (0, 0)
Screenshot: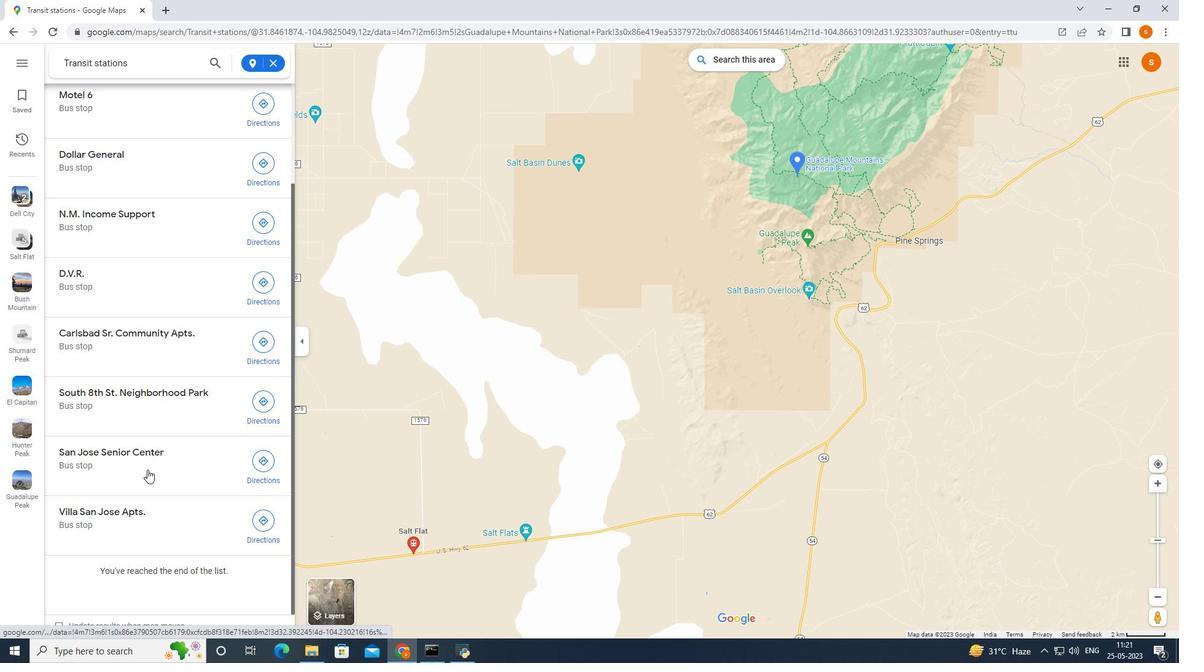 
Action: Mouse moved to (156, 349)
Screenshot: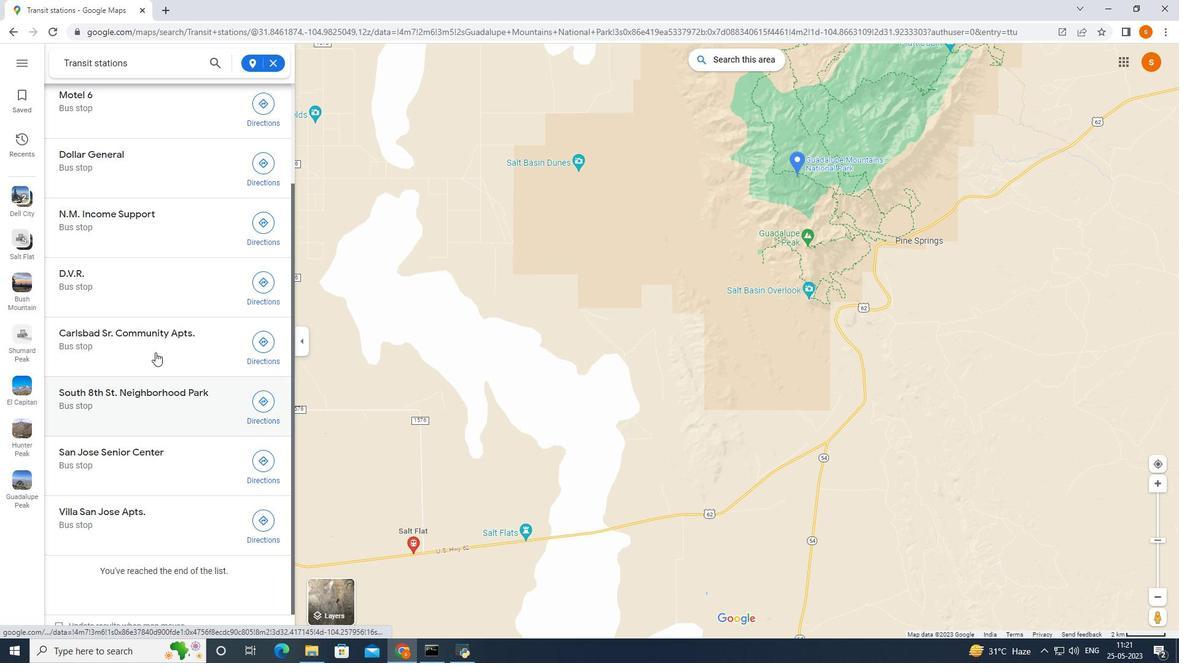 
Action: Mouse scrolled (156, 353) with delta (0, 0)
Screenshot: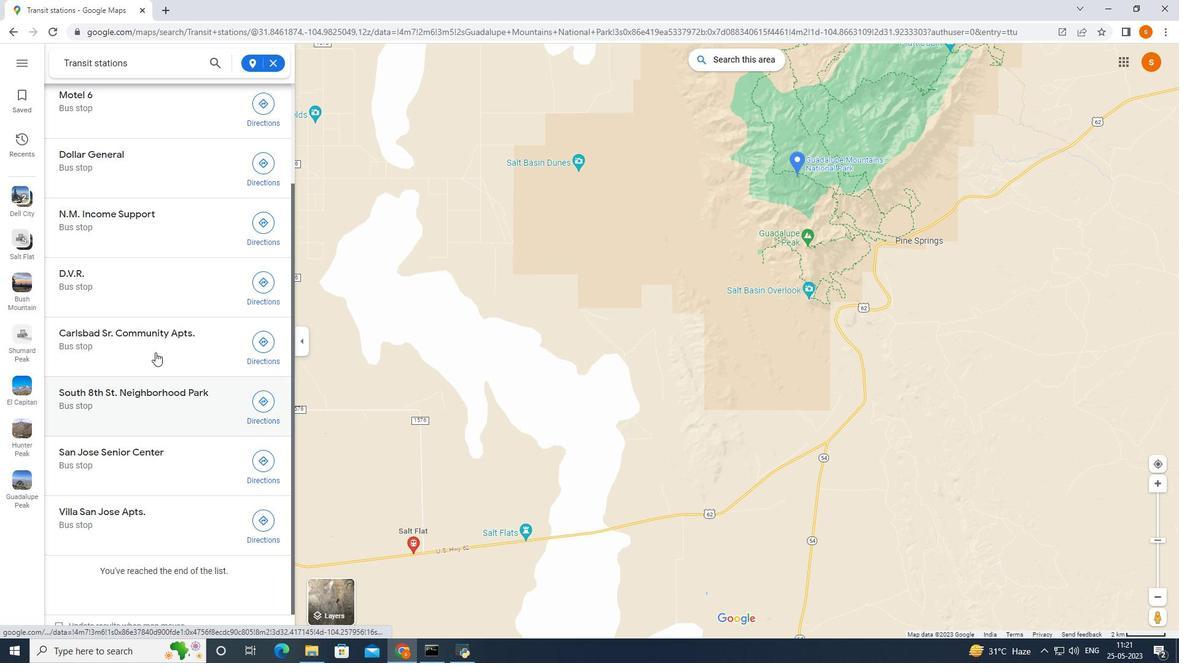 
Action: Mouse moved to (157, 333)
Screenshot: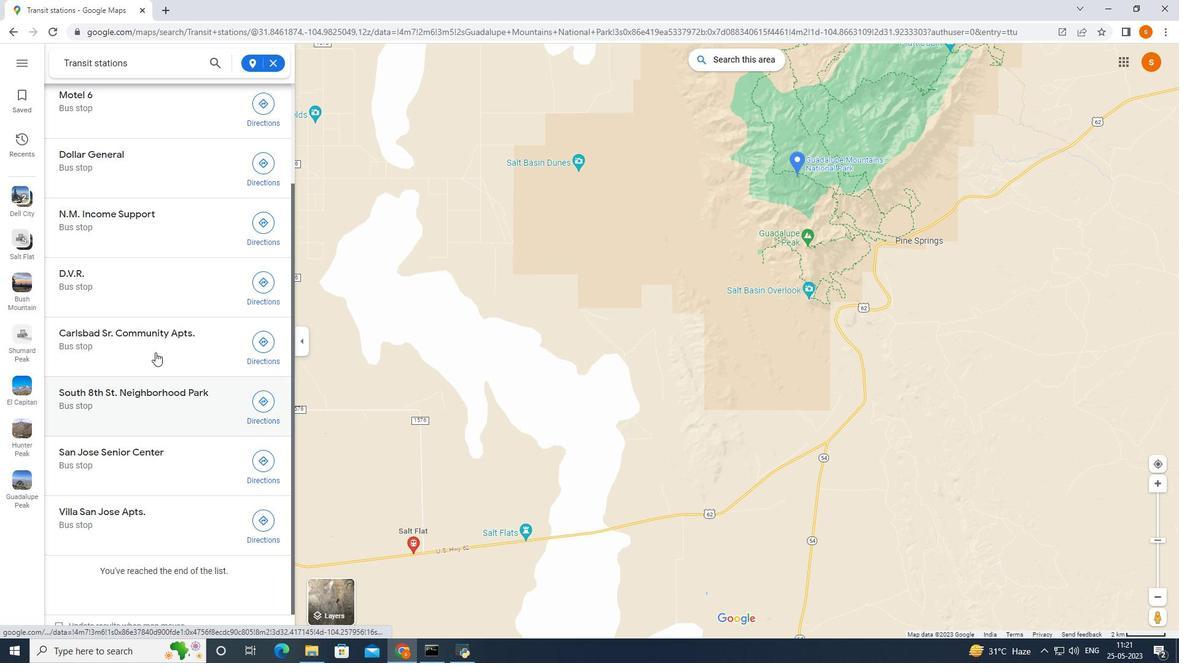 
Action: Mouse scrolled (156, 346) with delta (0, 0)
Screenshot: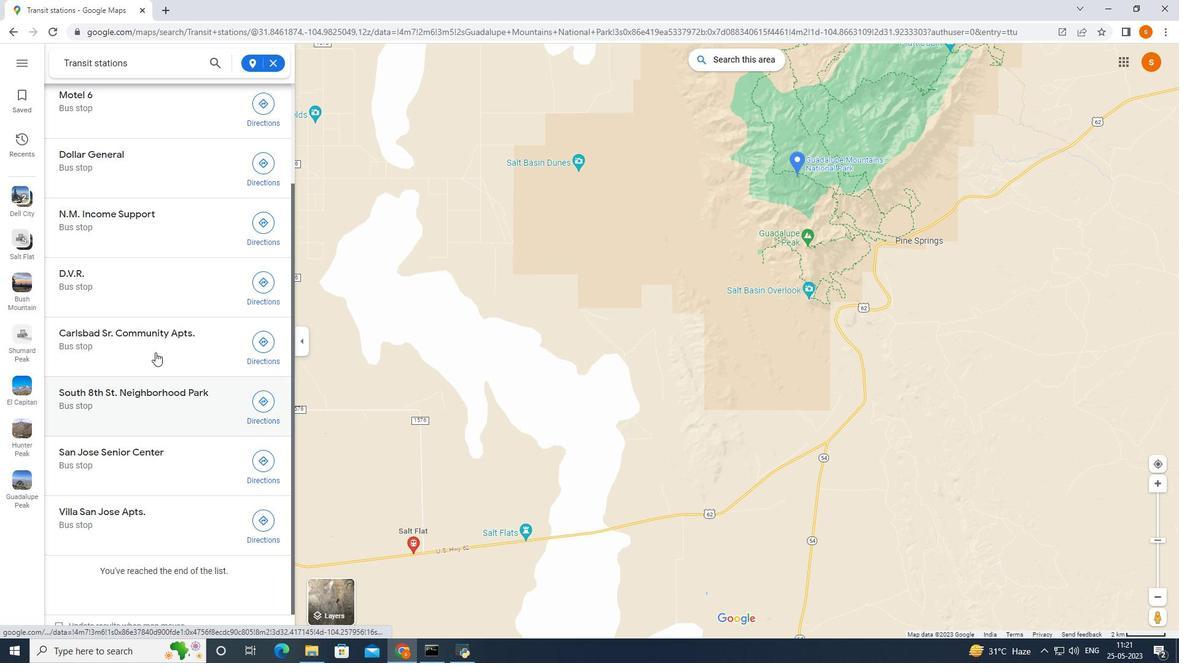 
Action: Mouse moved to (157, 320)
Screenshot: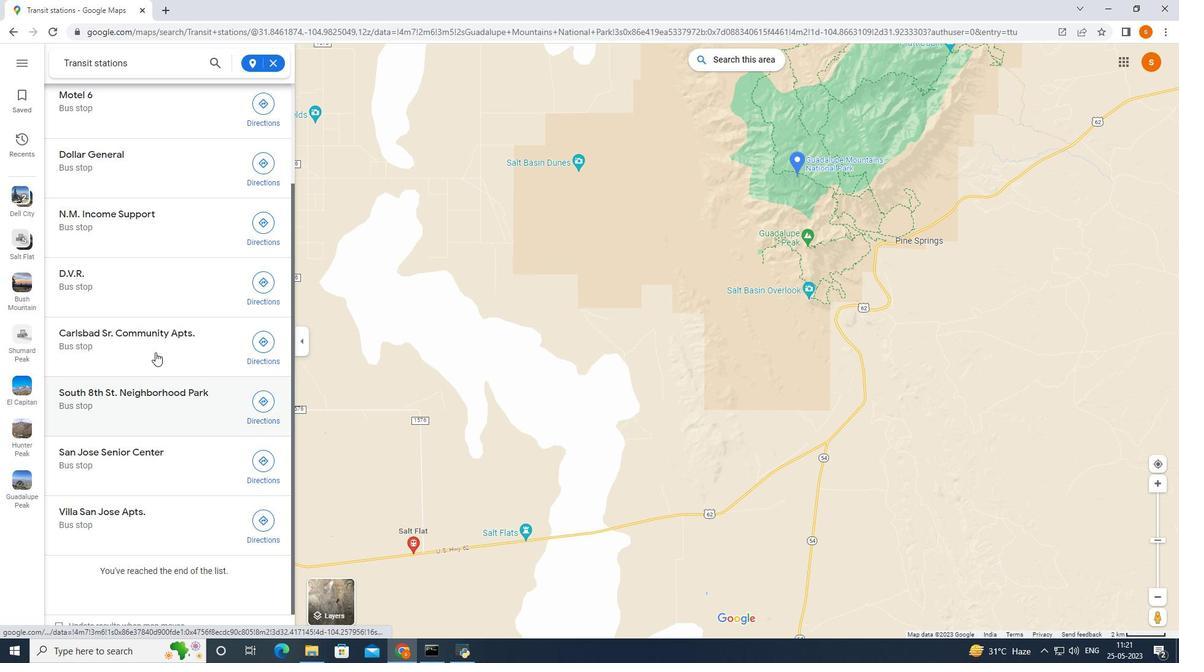 
Action: Mouse scrolled (157, 328) with delta (0, 0)
Screenshot: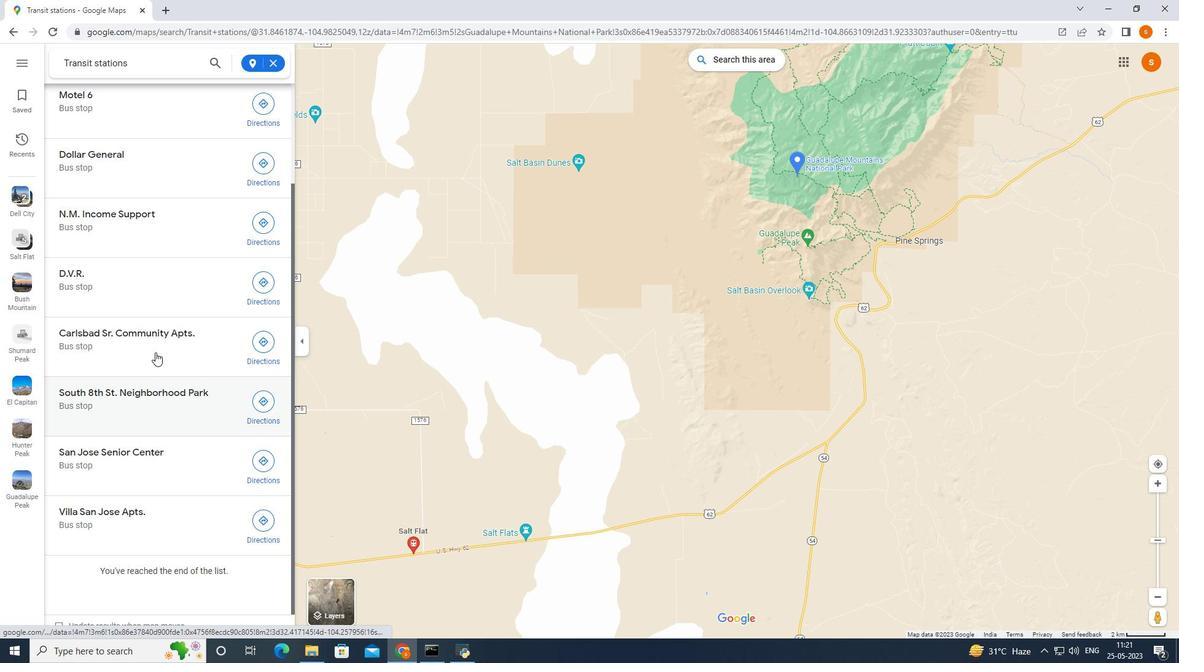 
Action: Mouse moved to (142, 257)
Screenshot: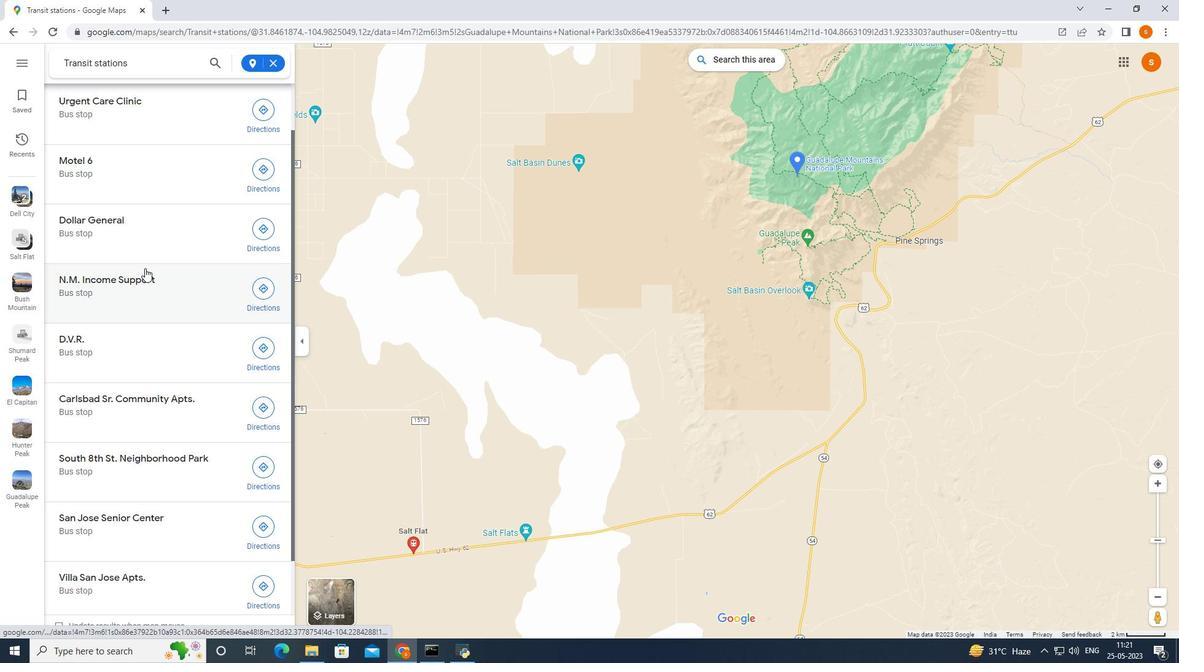 
Action: Mouse scrolled (143, 258) with delta (0, 0)
Screenshot: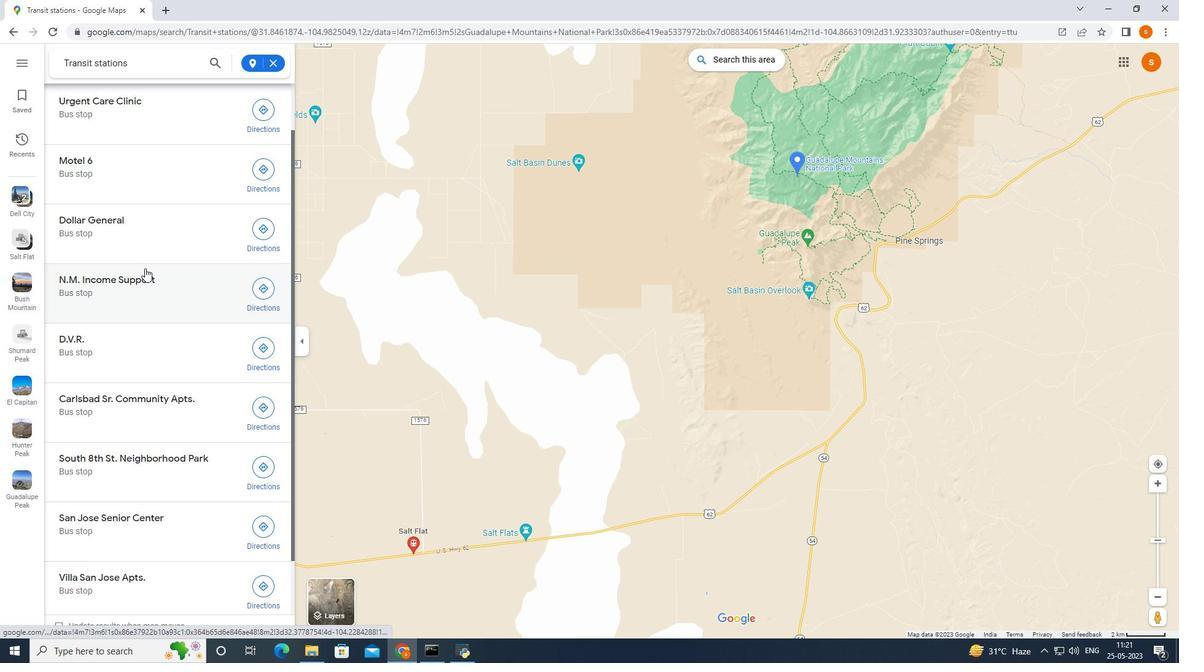 
Action: Mouse moved to (142, 256)
Screenshot: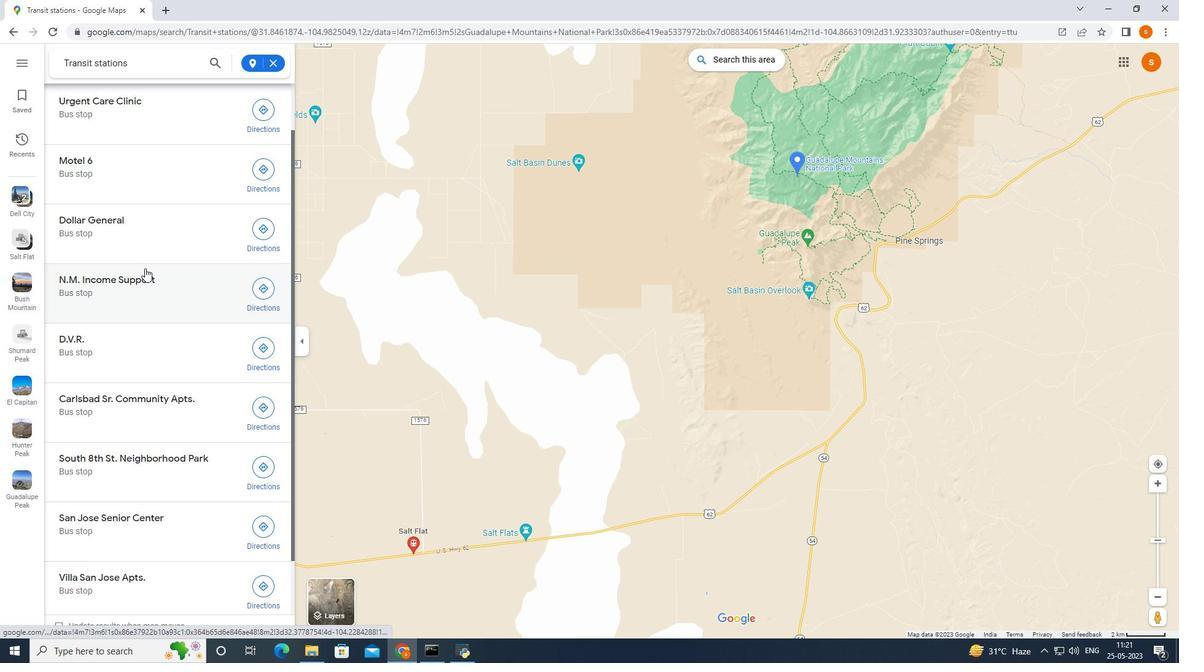 
Action: Mouse scrolled (142, 257) with delta (0, 0)
Screenshot: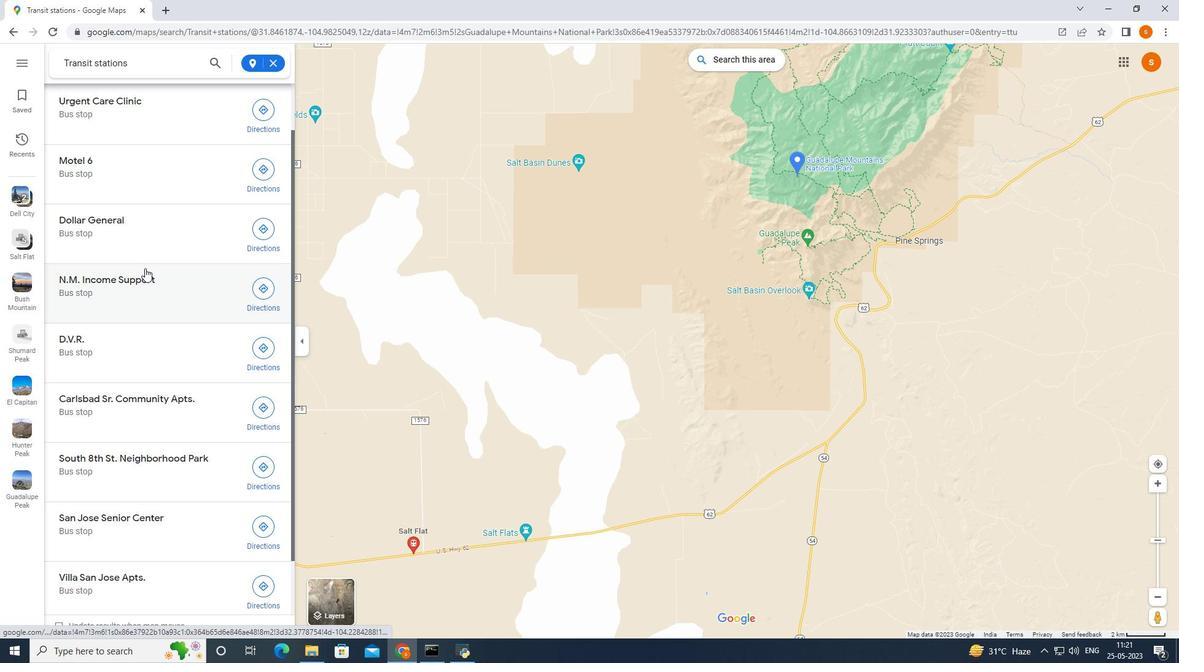 
Action: Mouse moved to (142, 253)
Screenshot: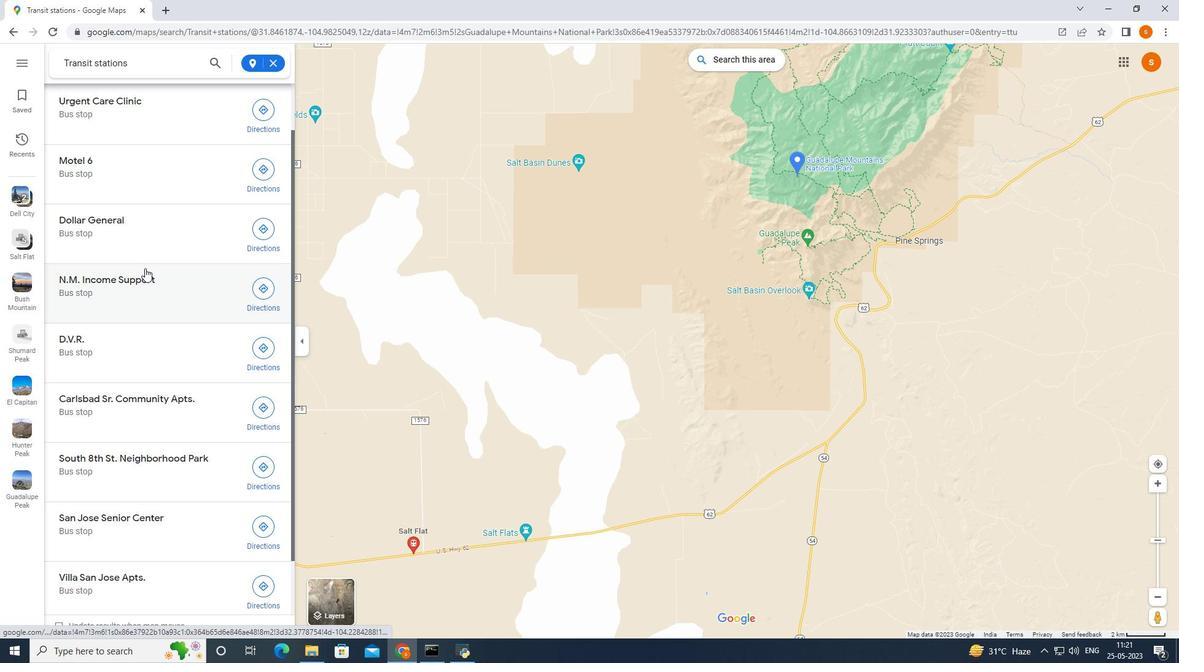 
Action: Mouse scrolled (142, 255) with delta (0, 0)
Screenshot: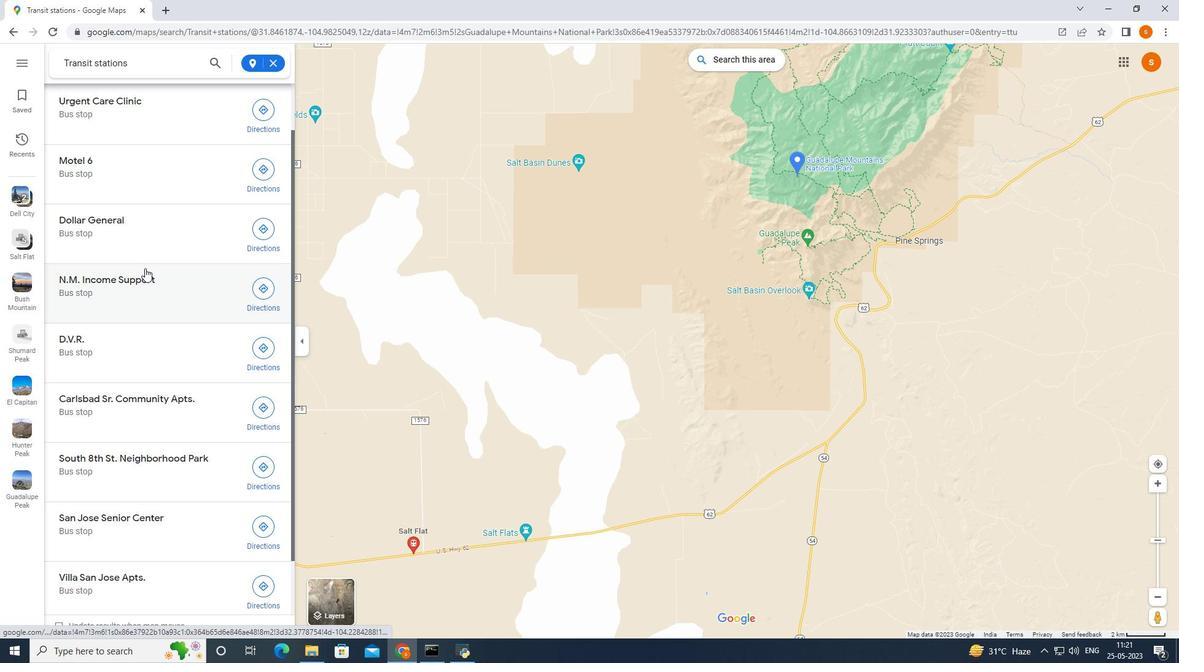 
Action: Mouse moved to (142, 247)
Screenshot: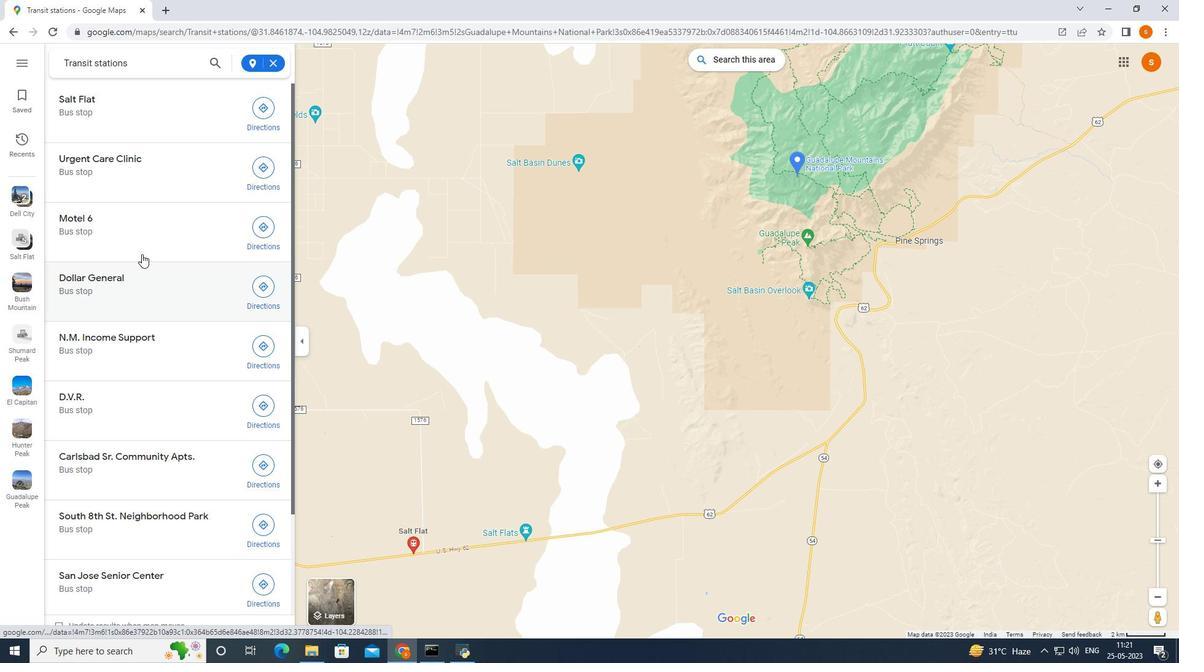 
Action: Mouse scrolled (142, 250) with delta (0, 0)
Screenshot: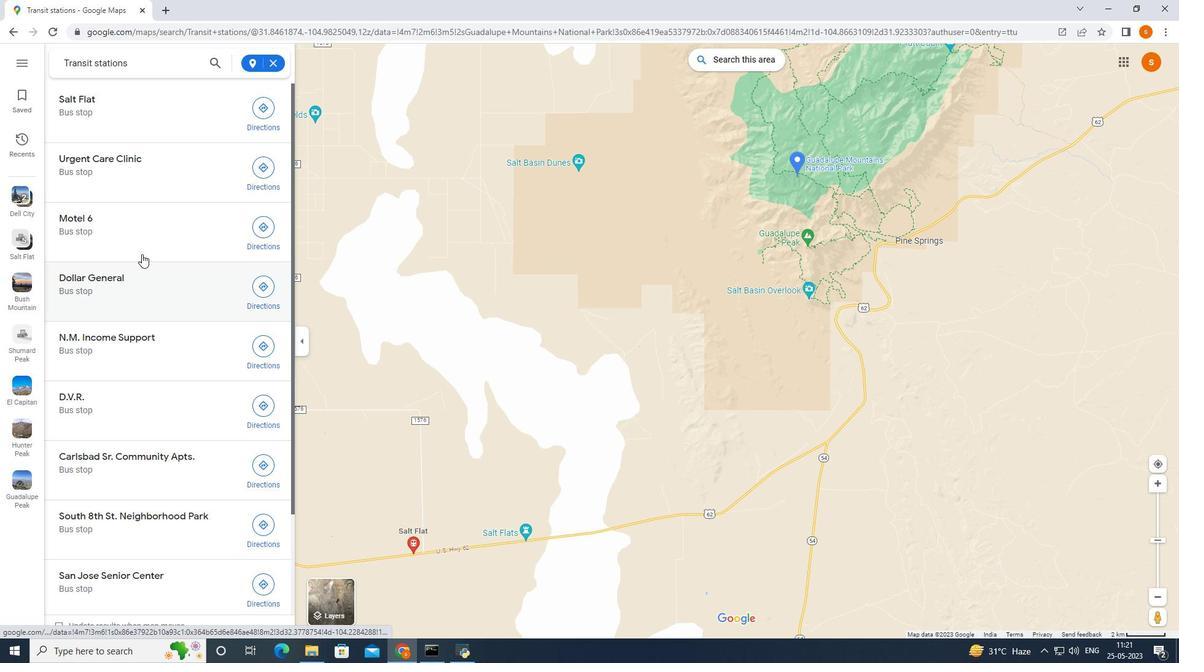 
Action: Mouse moved to (158, 61)
Screenshot: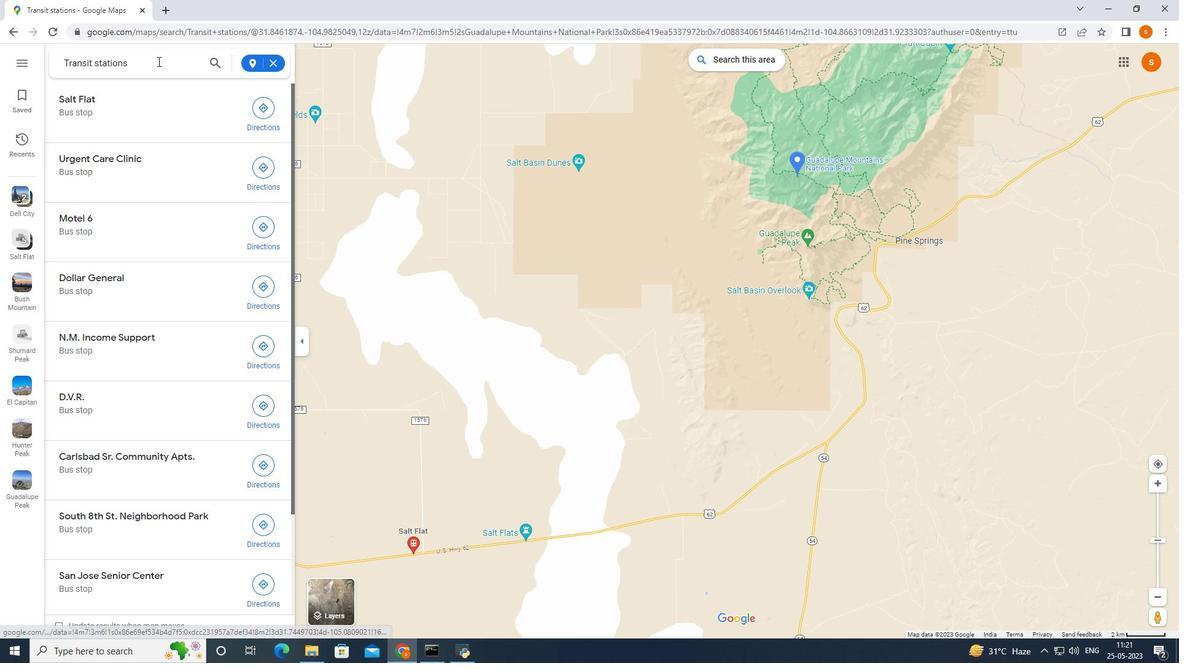 
Action: Mouse pressed left at (158, 61)
Screenshot: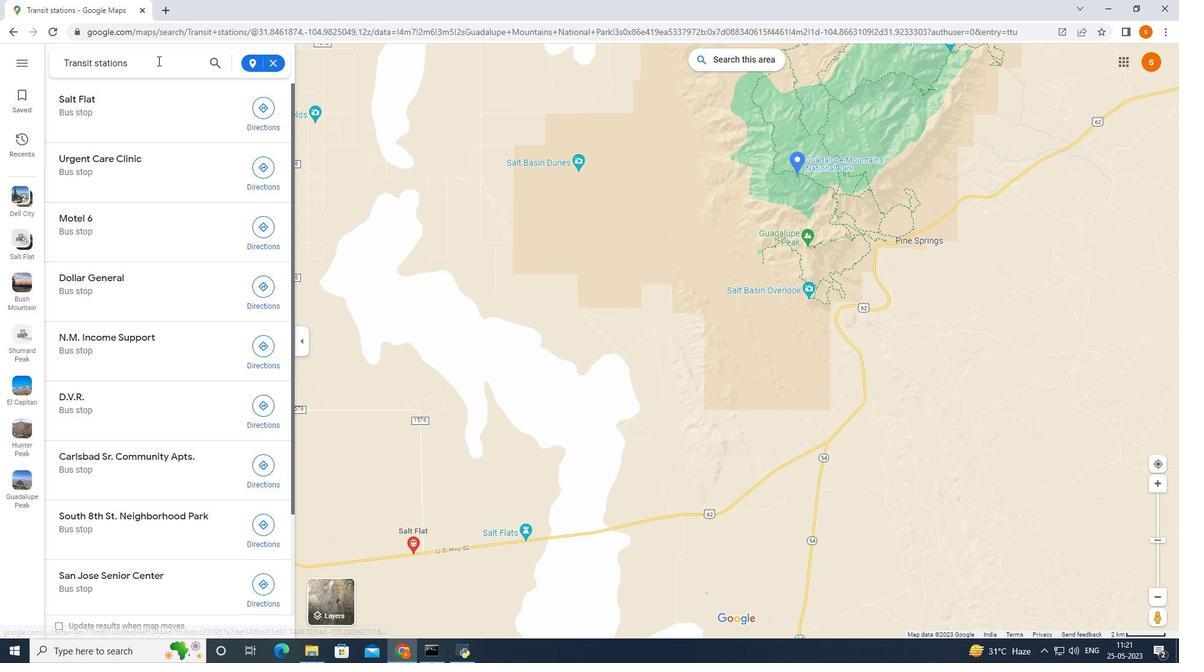 
Action: Mouse moved to (154, 62)
Screenshot: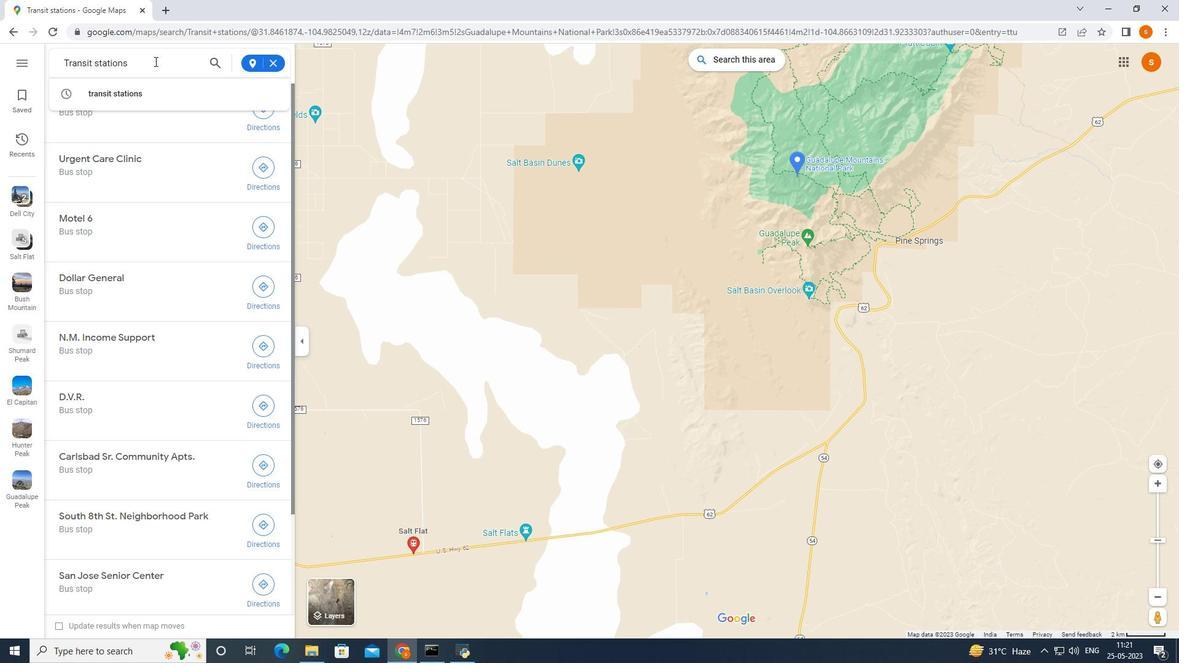 
Action: Mouse pressed left at (154, 62)
Screenshot: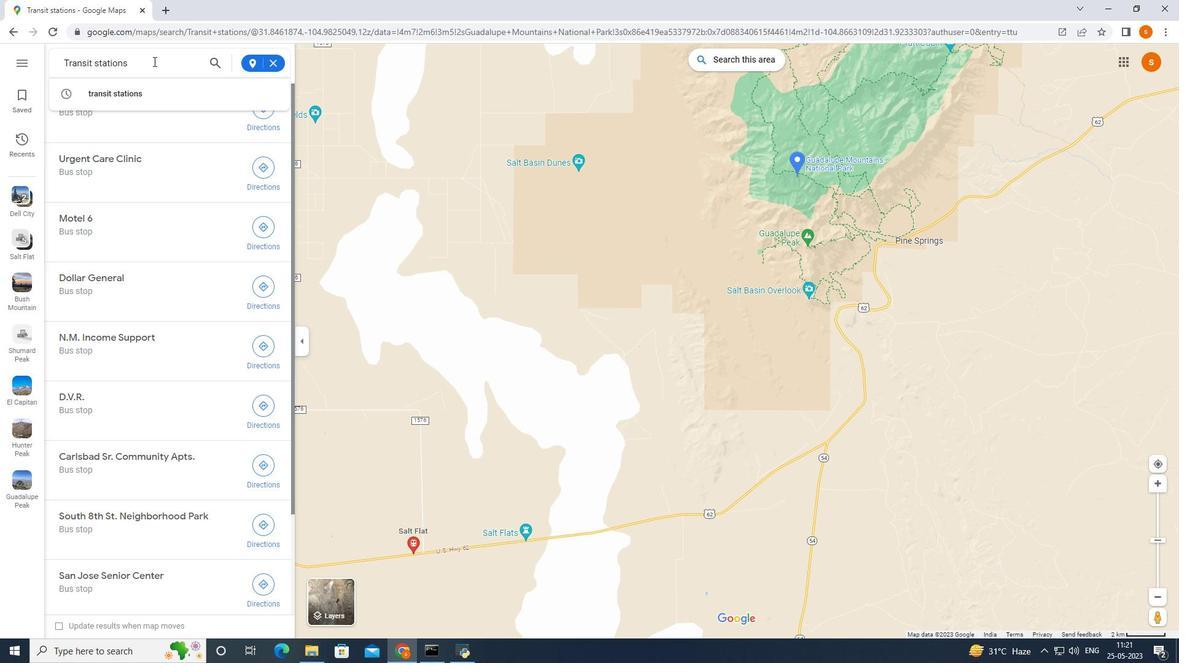 
Action: Mouse moved to (91, 60)
Screenshot: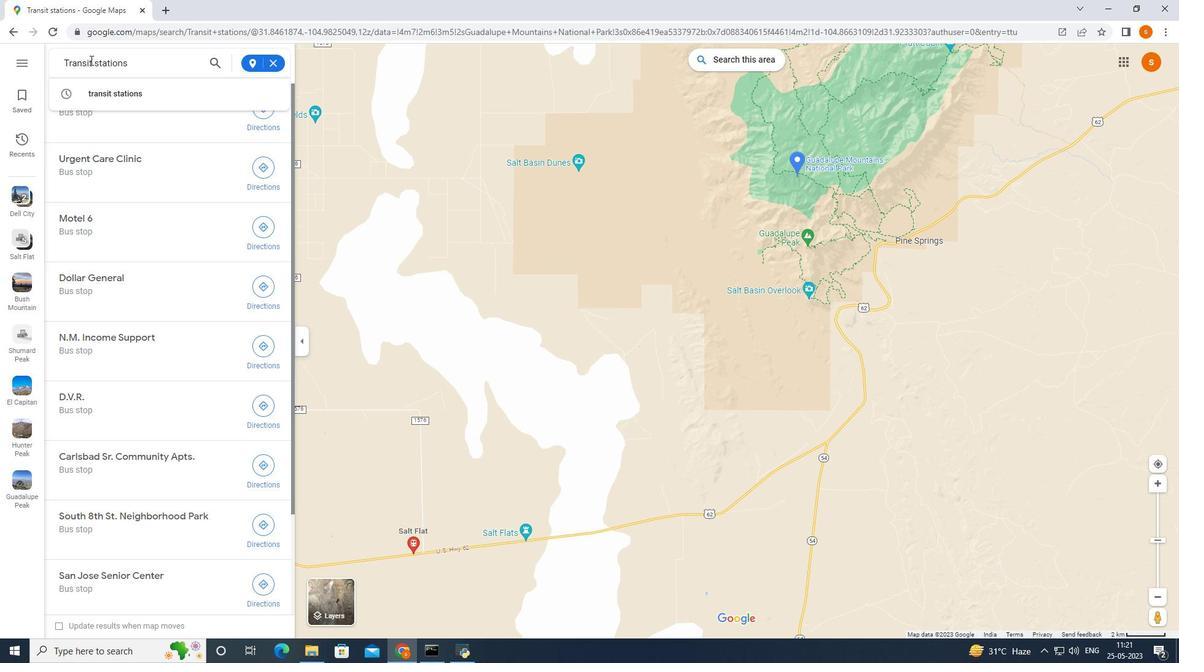 
Action: Mouse pressed left at (91, 60)
Screenshot: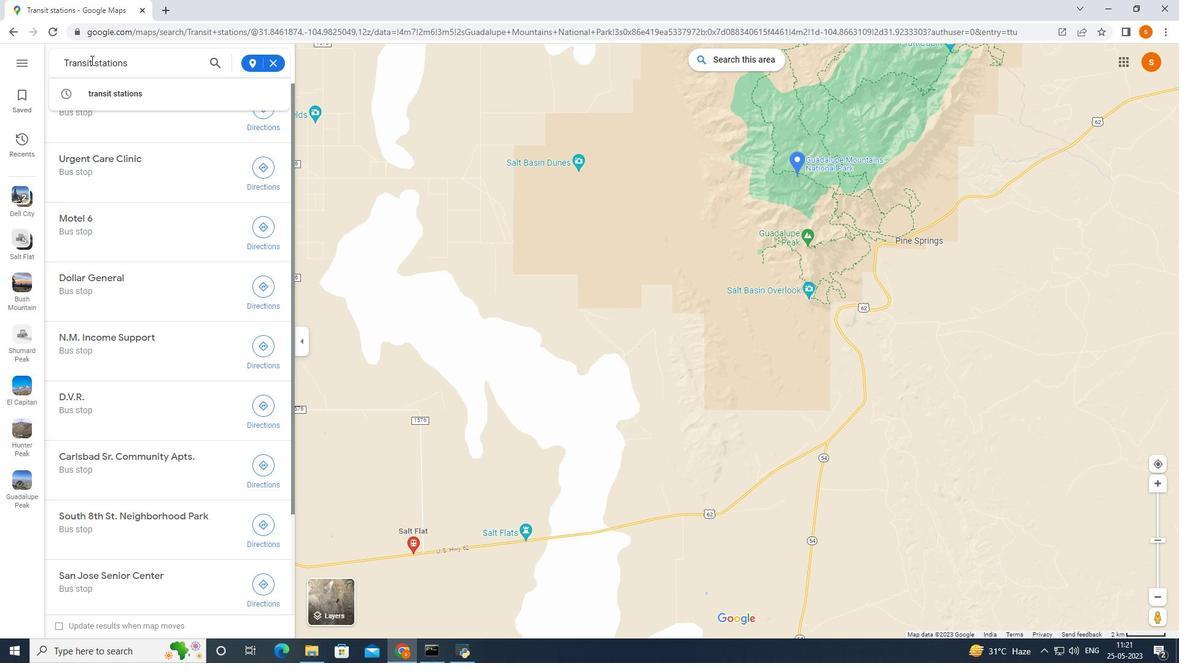 
Action: Mouse moved to (82, 70)
Screenshot: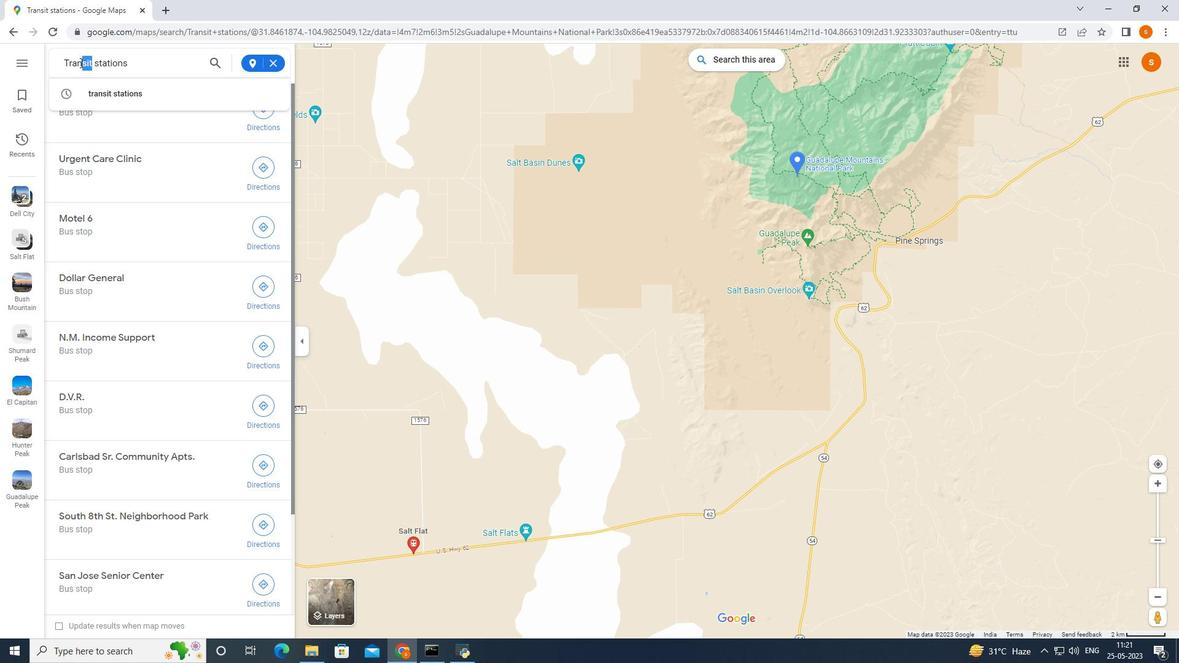 
Action: Key pressed <Key.backspace><Key.backspace>
Screenshot: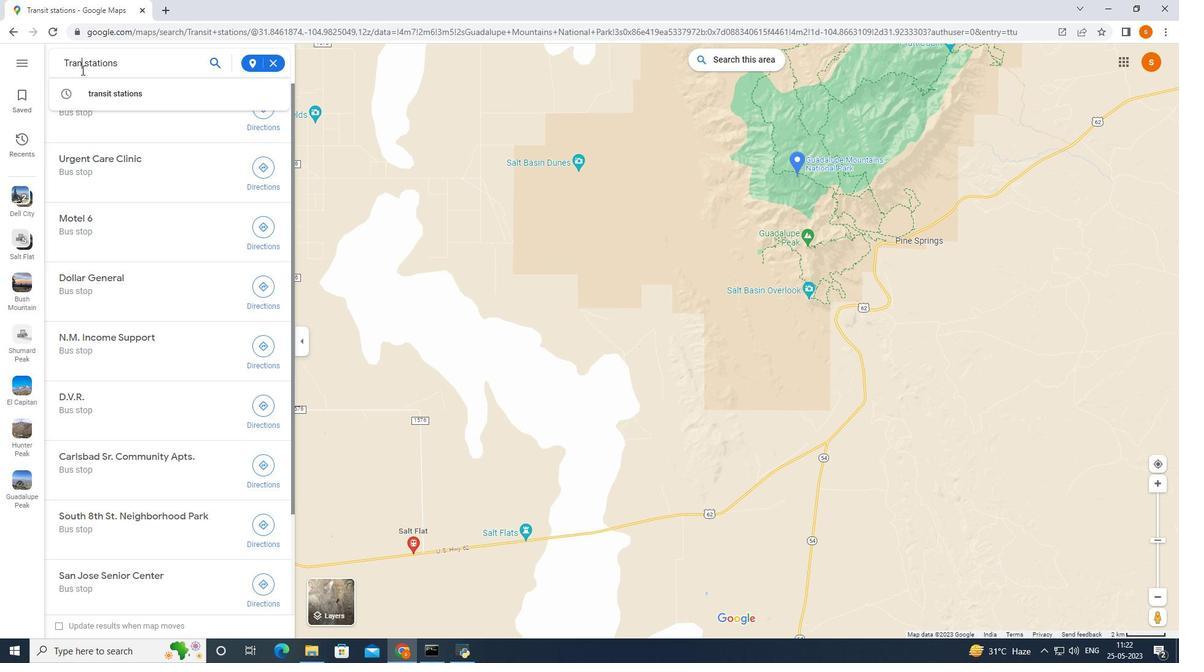 
Action: Mouse moved to (79, 86)
Screenshot: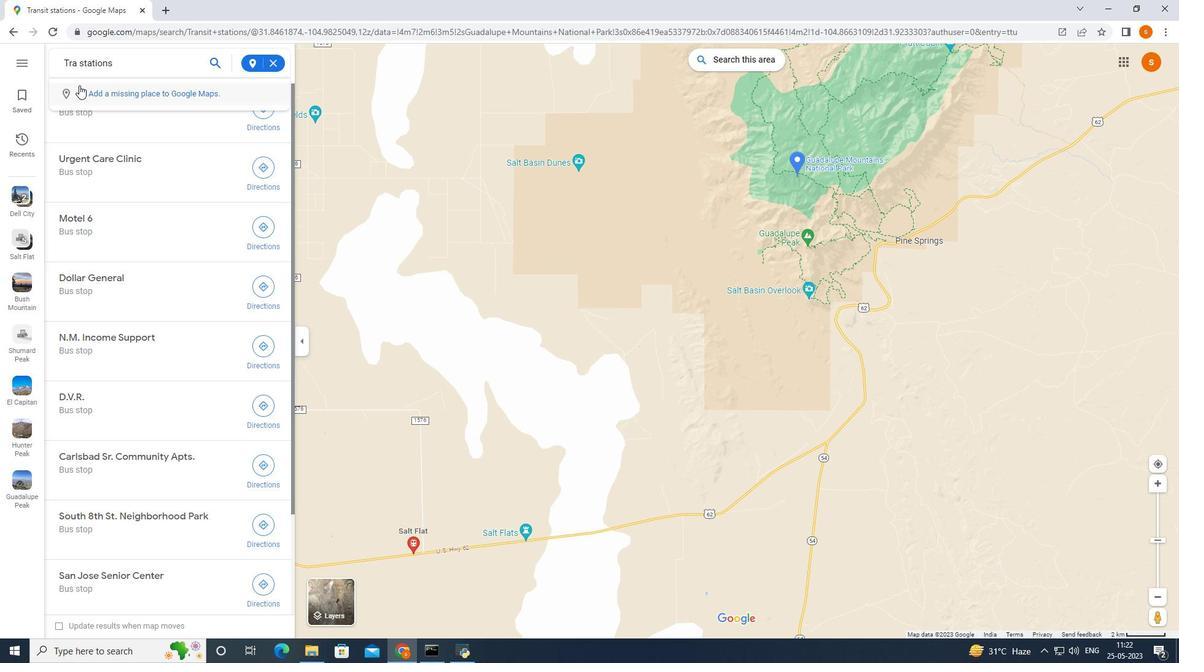 
Action: Key pressed i
Screenshot: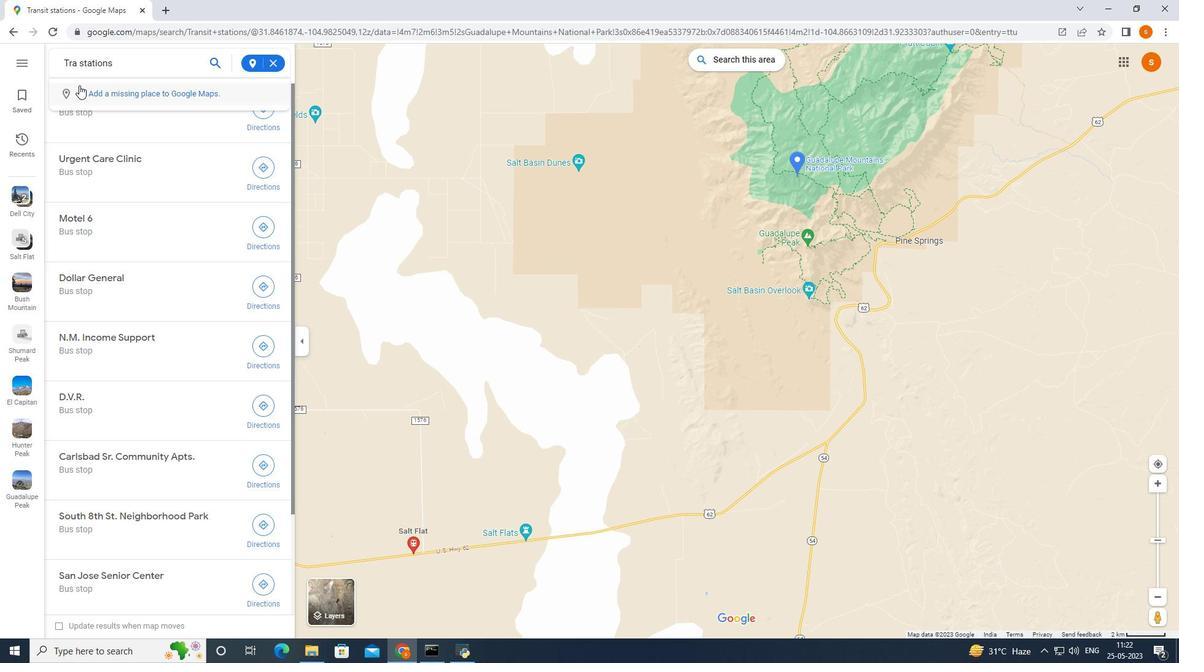
Action: Mouse moved to (79, 84)
Screenshot: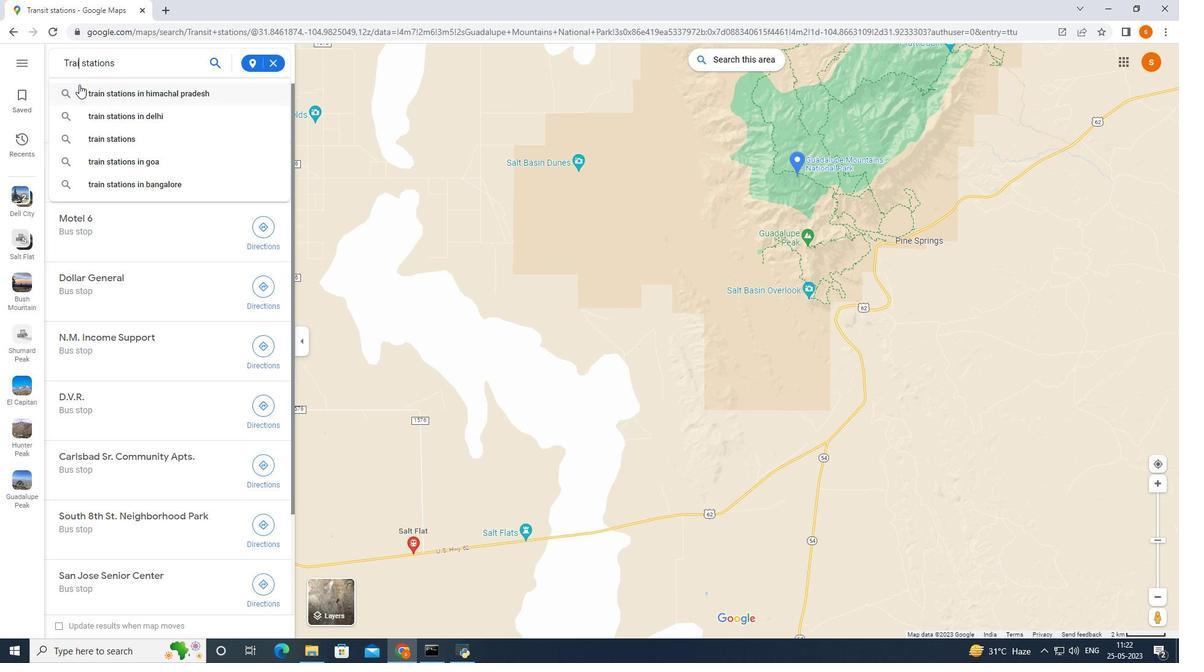
Action: Key pressed n
Screenshot: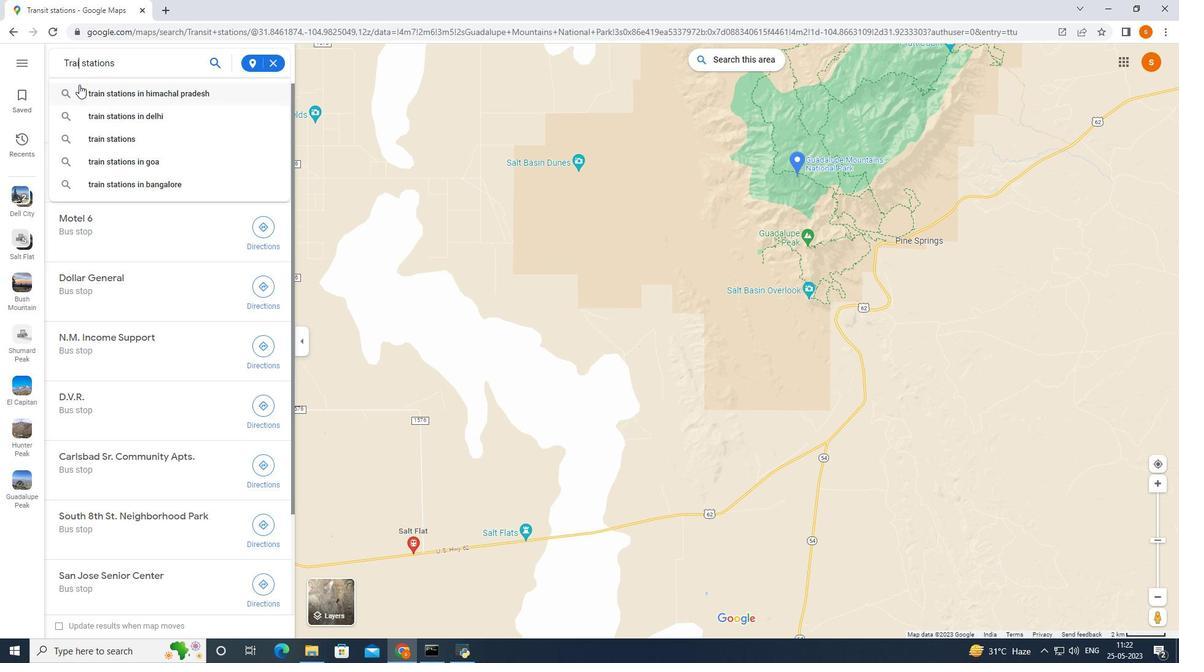 
Action: Mouse moved to (252, 90)
Screenshot: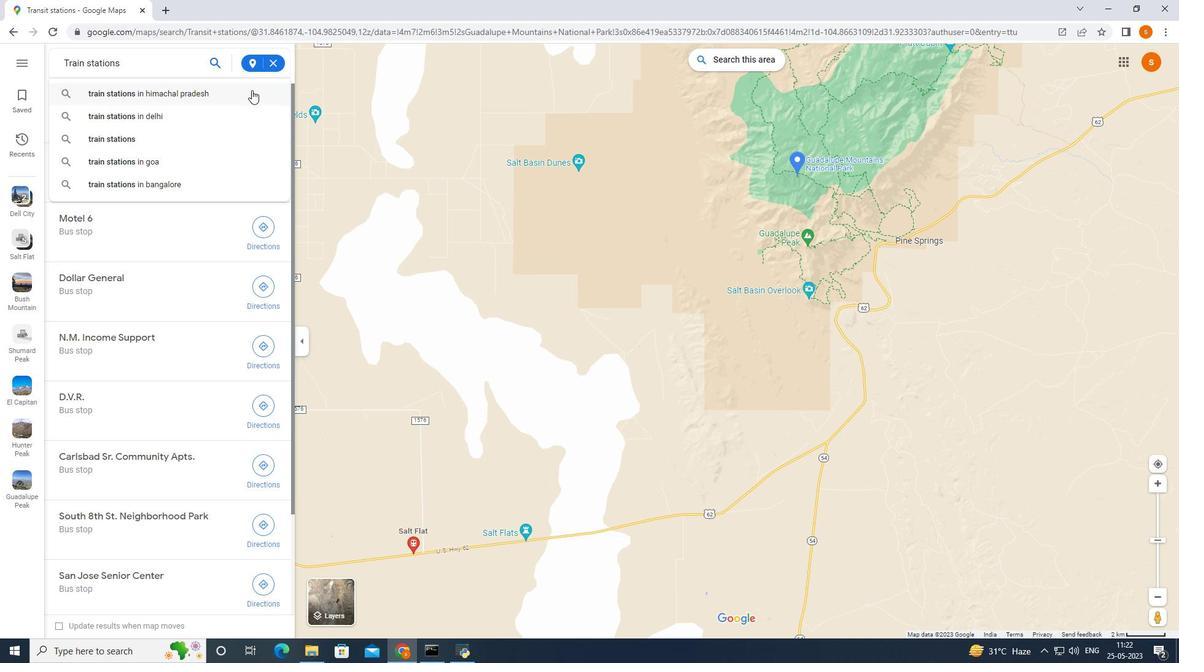 
Action: Key pressed <Key.enter>
Screenshot: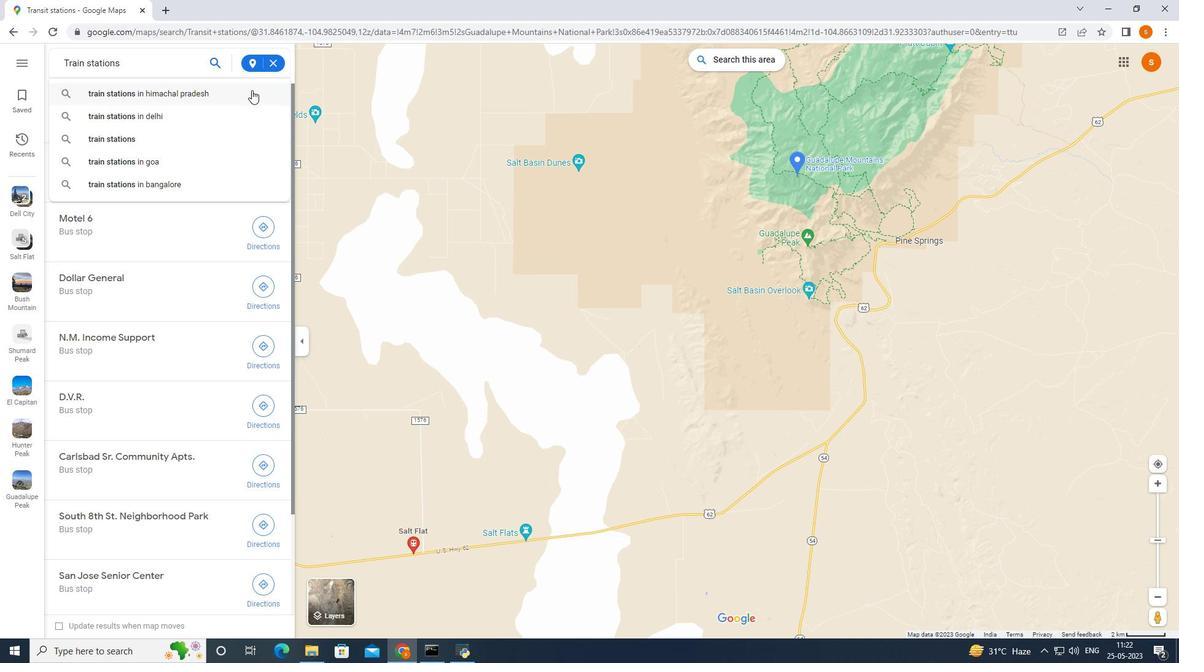 
Action: Mouse moved to (345, 285)
Screenshot: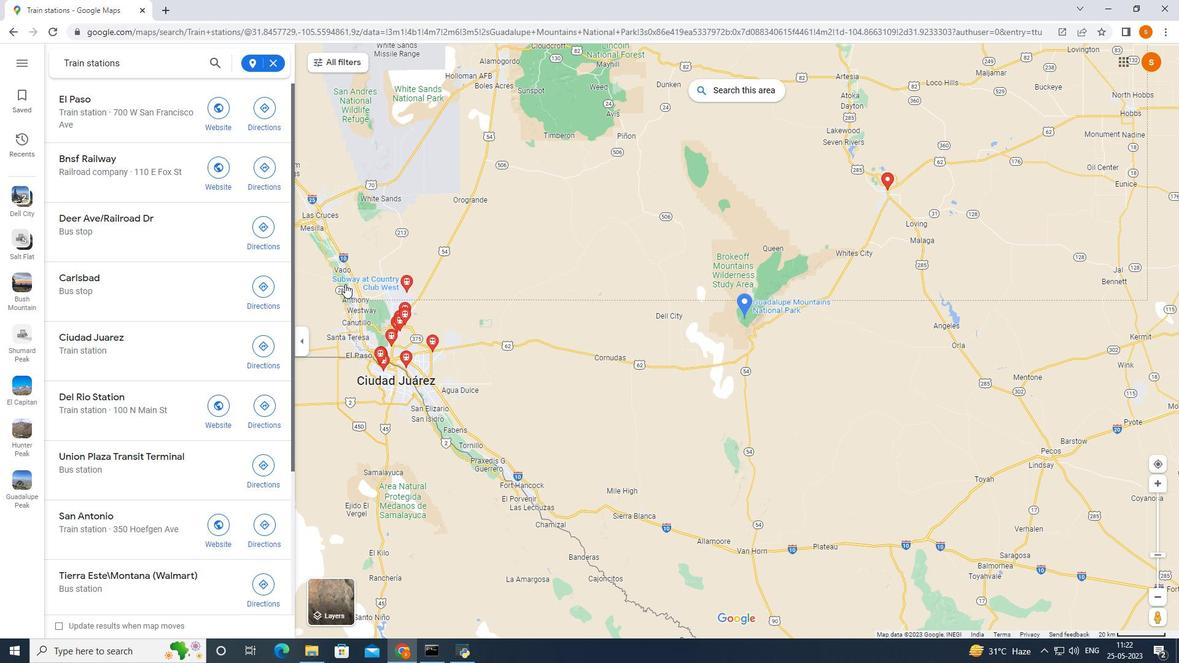 
Action: Mouse pressed left at (345, 285)
Screenshot: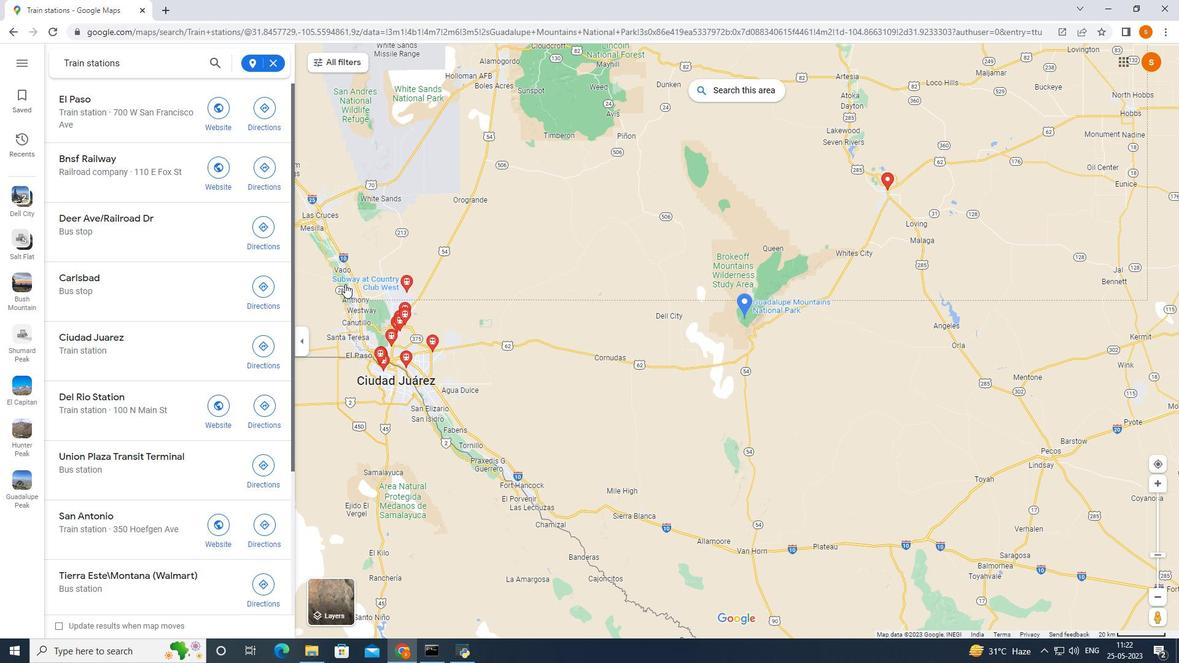 
Action: Mouse moved to (935, 157)
Screenshot: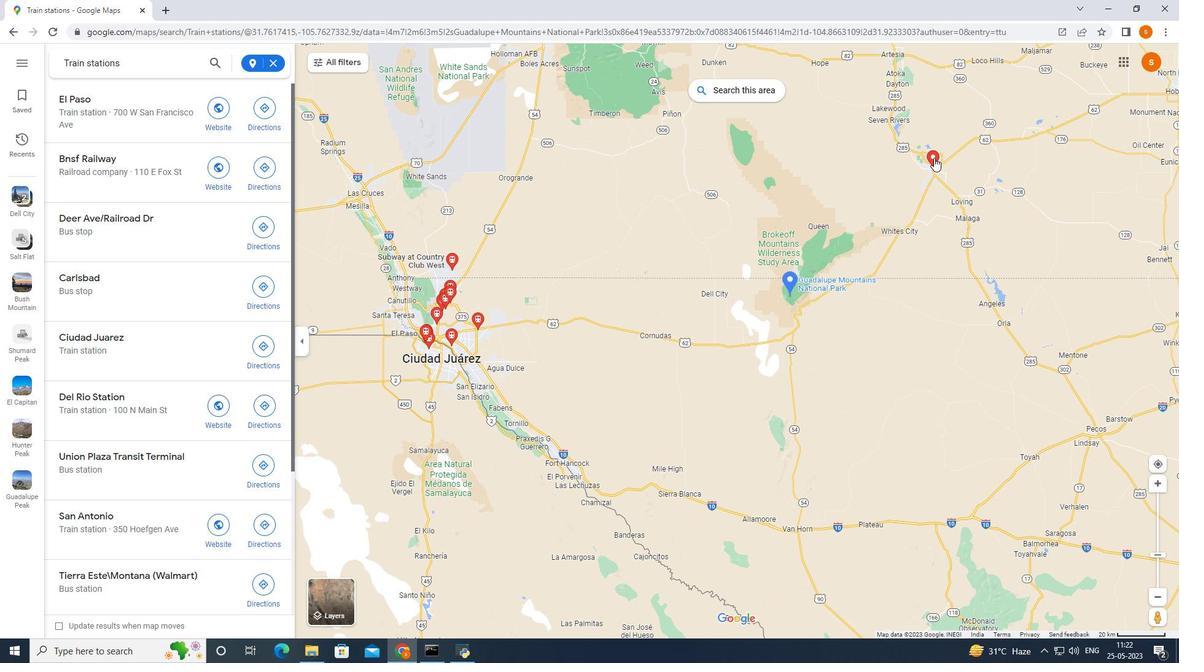 
Action: Mouse pressed left at (935, 157)
Screenshot: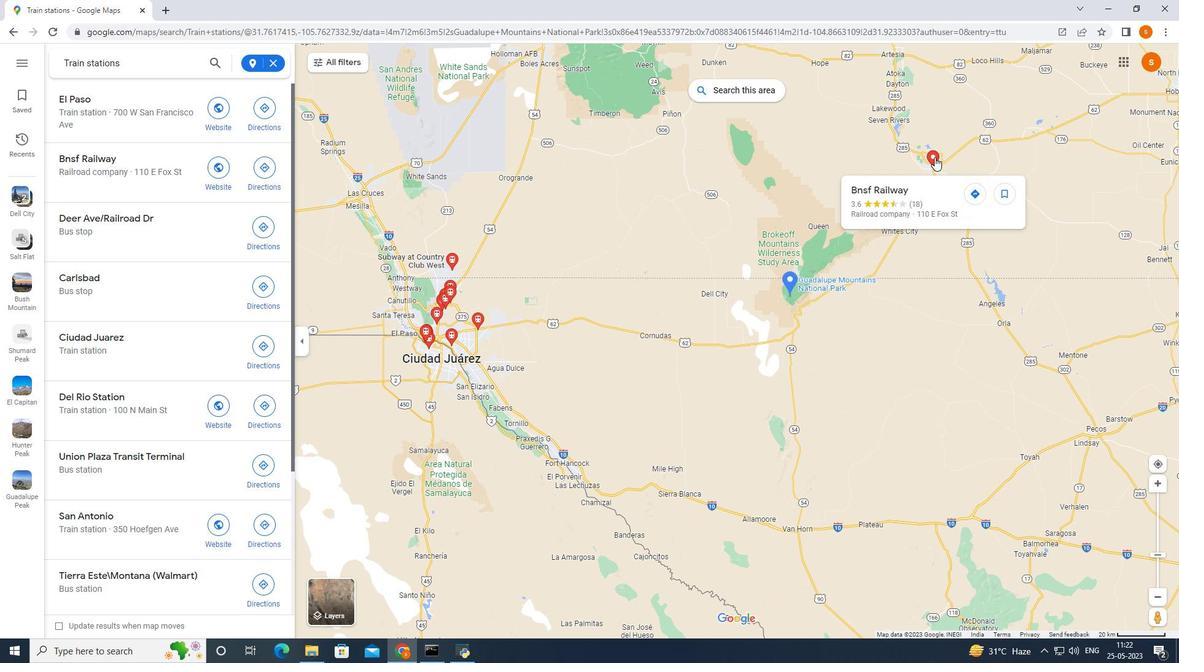 
Action: Mouse moved to (385, 173)
Screenshot: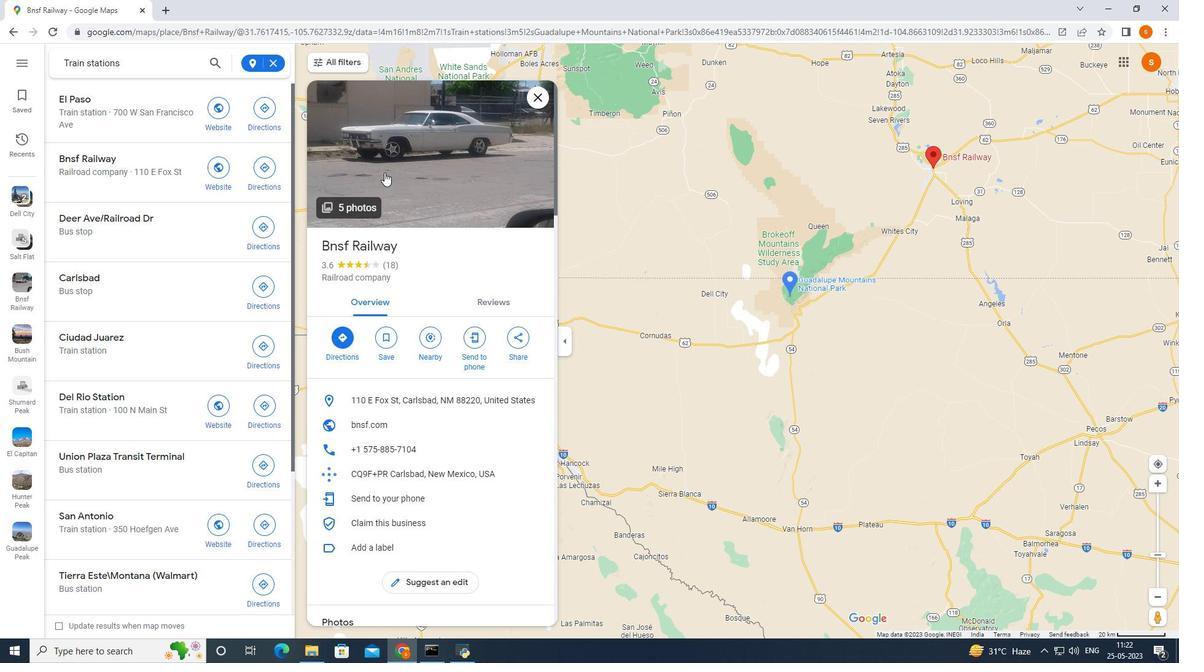 
Action: Mouse pressed left at (385, 173)
Screenshot: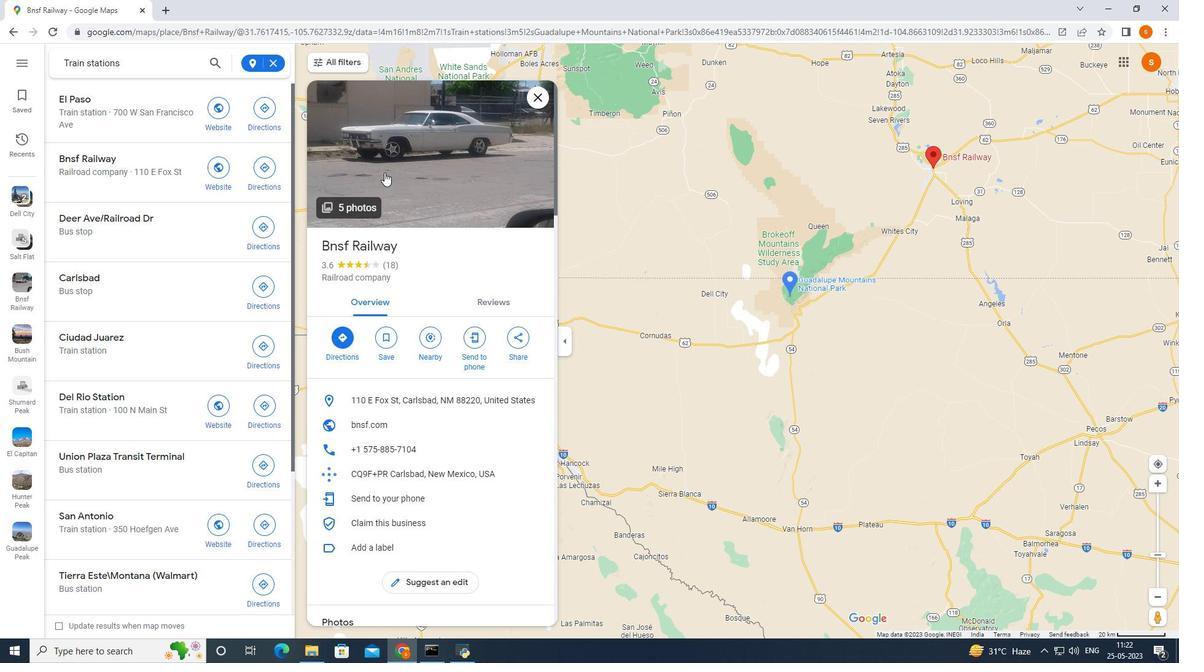 
Action: Mouse moved to (843, 368)
Screenshot: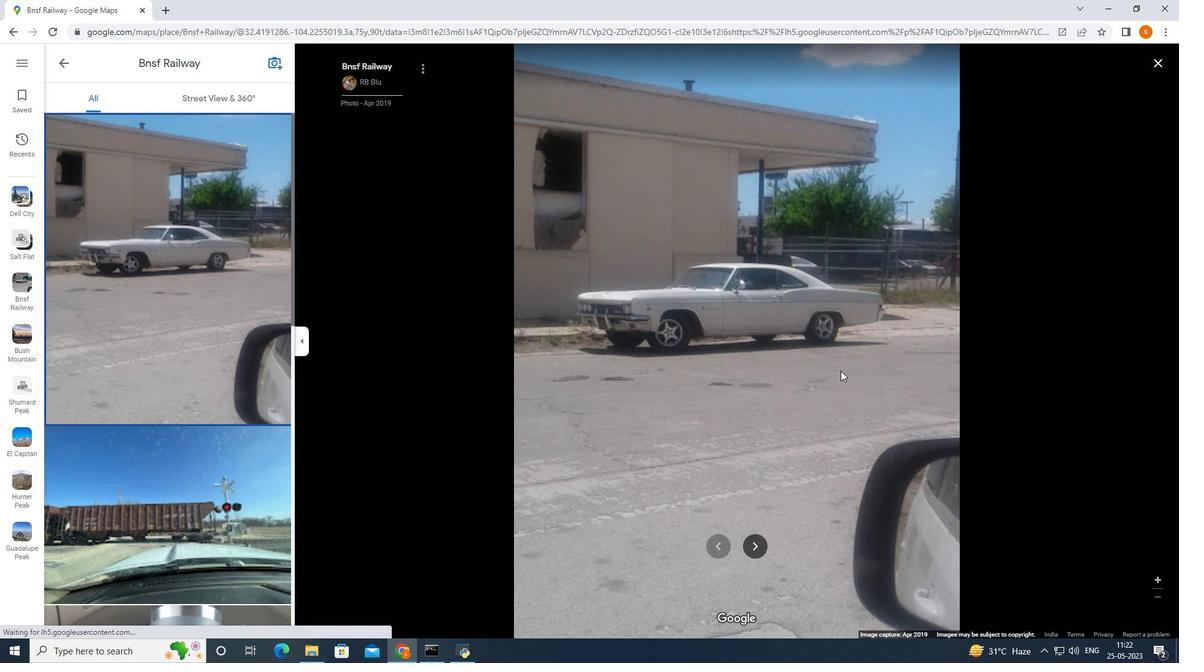 
Action: Mouse pressed left at (843, 368)
Screenshot: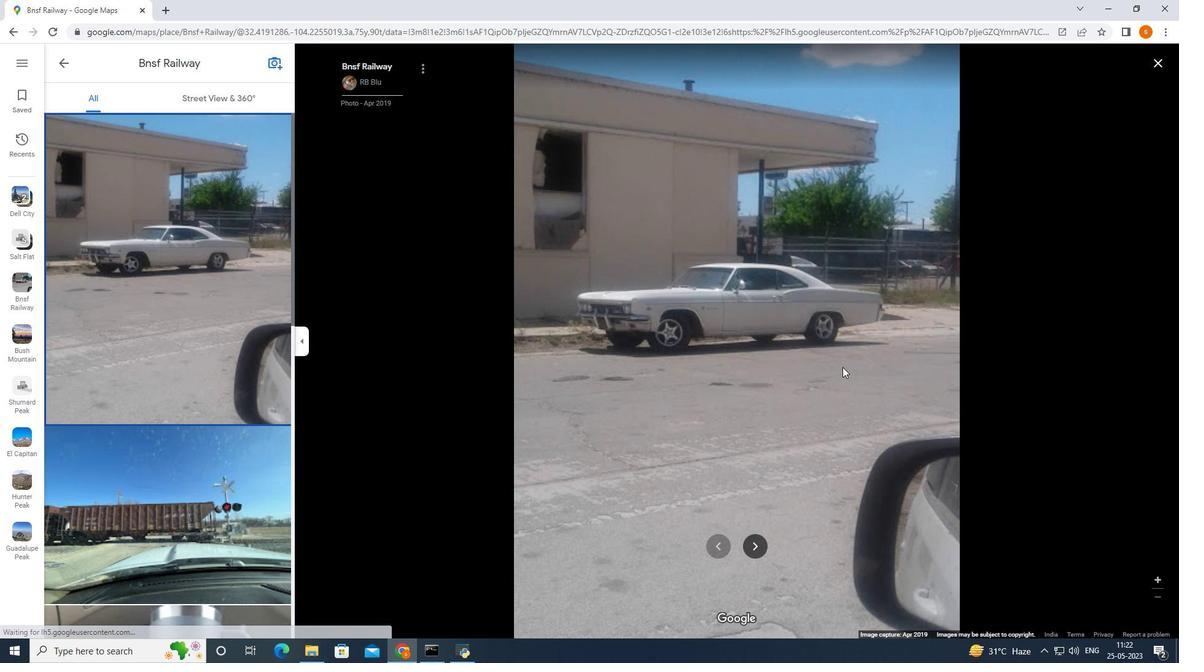 
Action: Mouse moved to (59, 59)
Screenshot: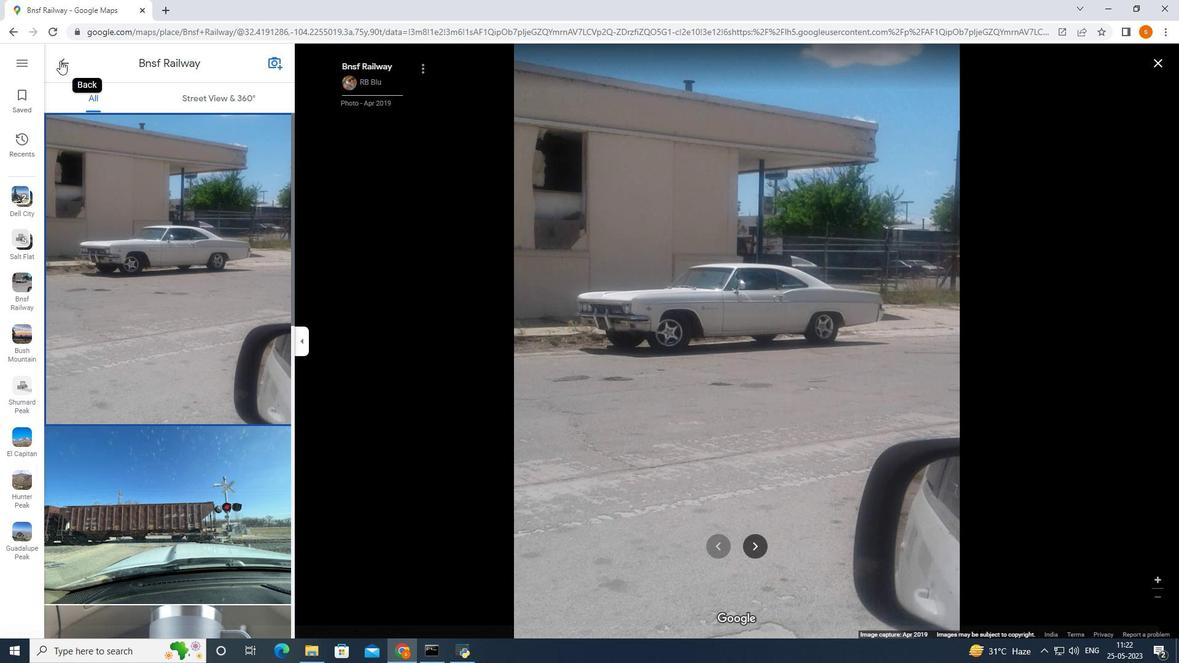
Action: Mouse pressed left at (59, 59)
Screenshot: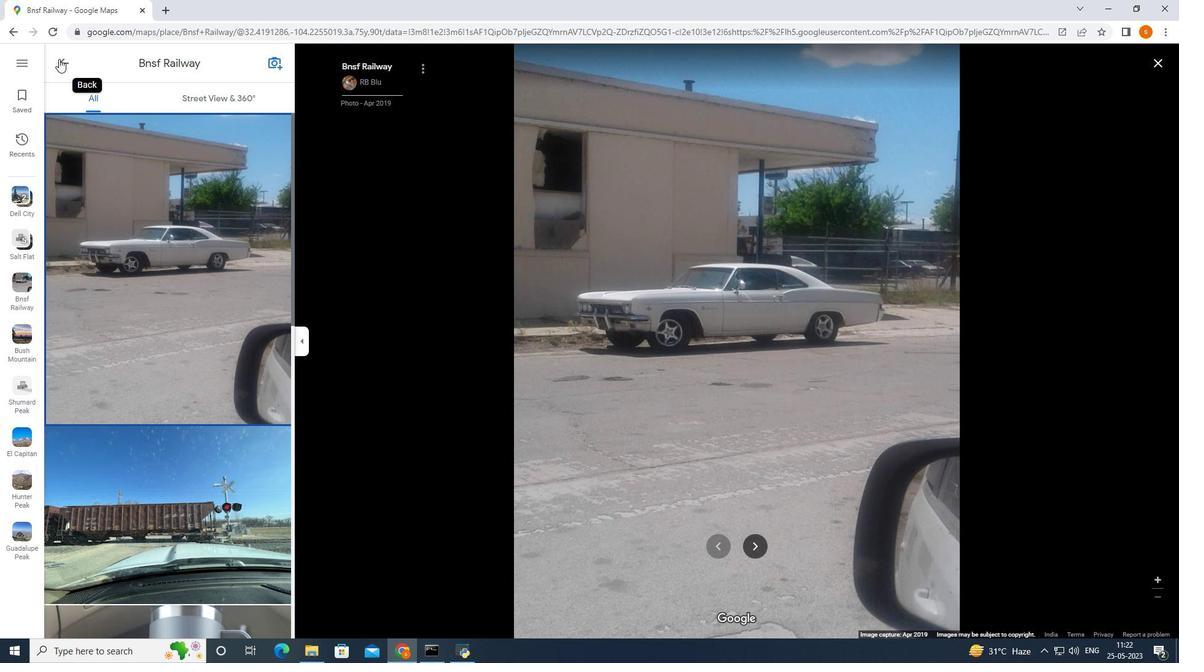 
Action: Mouse moved to (455, 461)
Screenshot: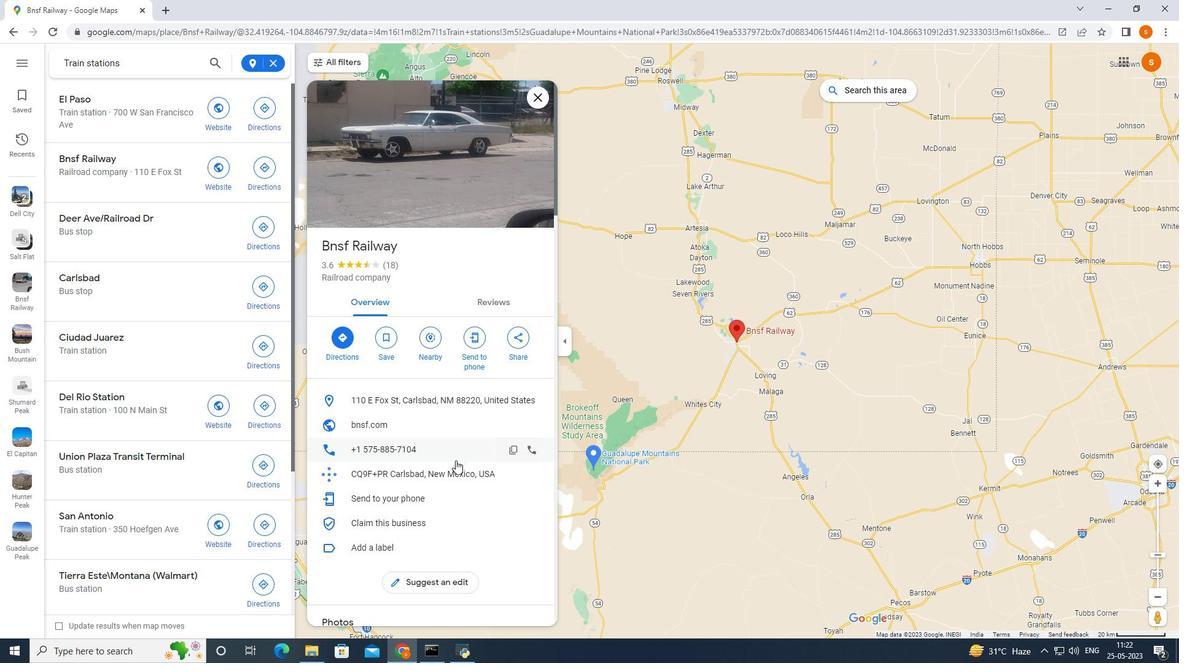 
